 Task: Set priority levels for tasks related to integrating version control into analysis workflows.
Action: Mouse moved to (57, 259)
Screenshot: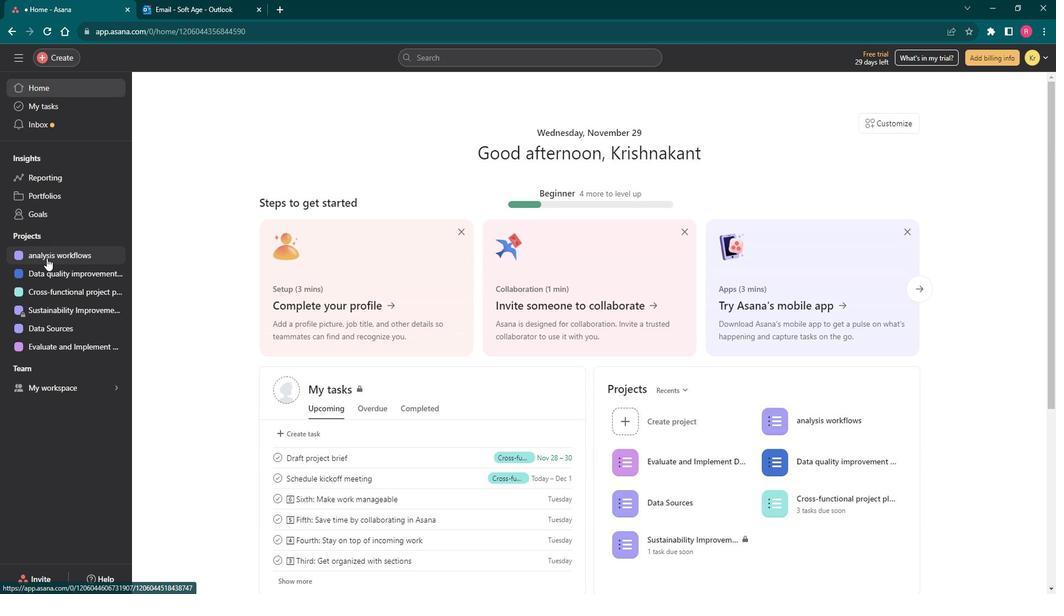 
Action: Mouse pressed left at (57, 259)
Screenshot: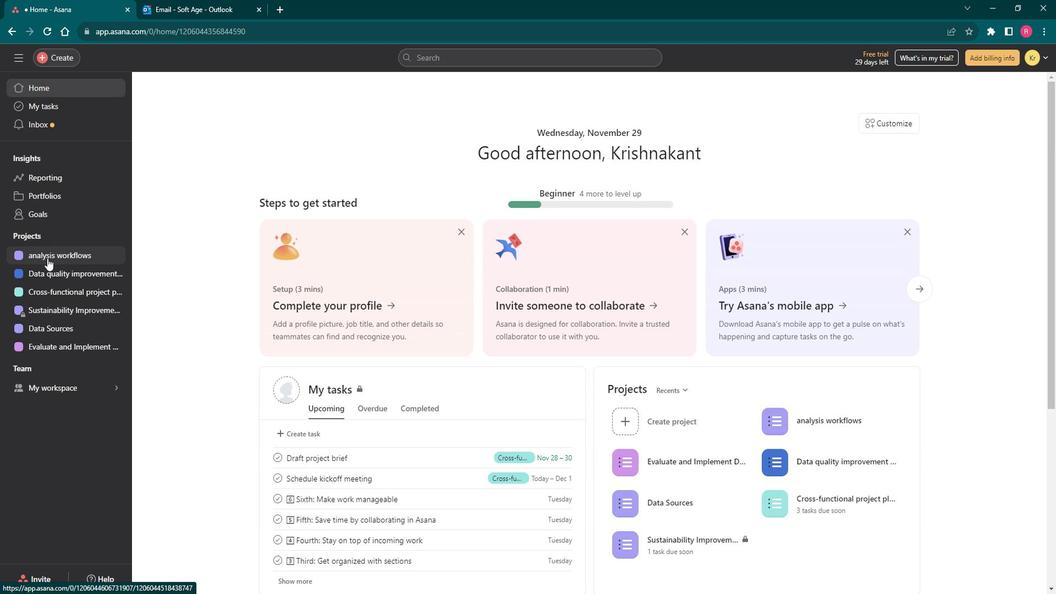 
Action: Mouse moved to (906, 174)
Screenshot: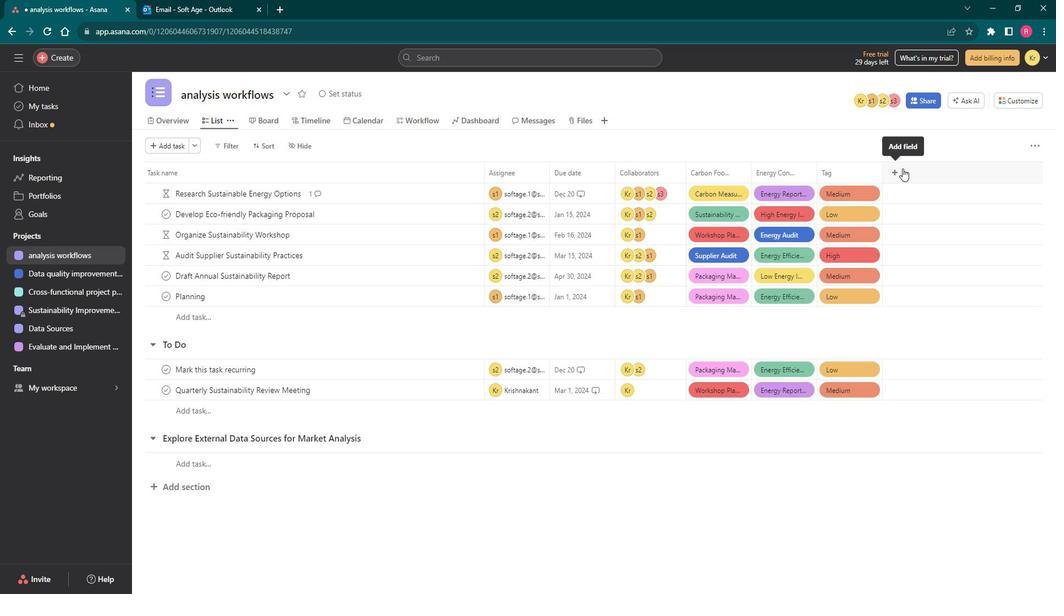 
Action: Mouse pressed left at (906, 174)
Screenshot: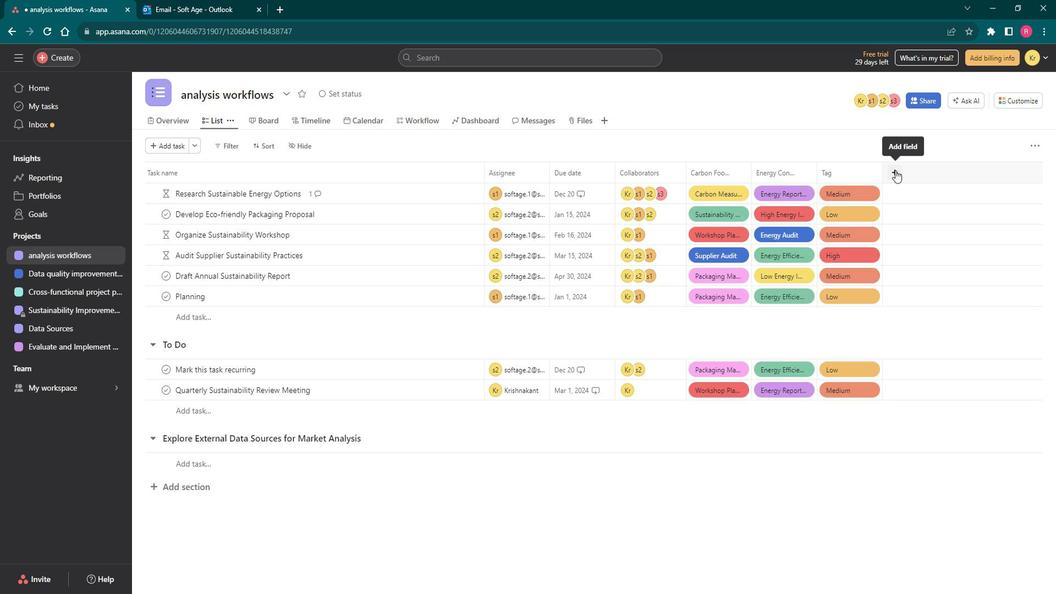 
Action: Mouse moved to (919, 209)
Screenshot: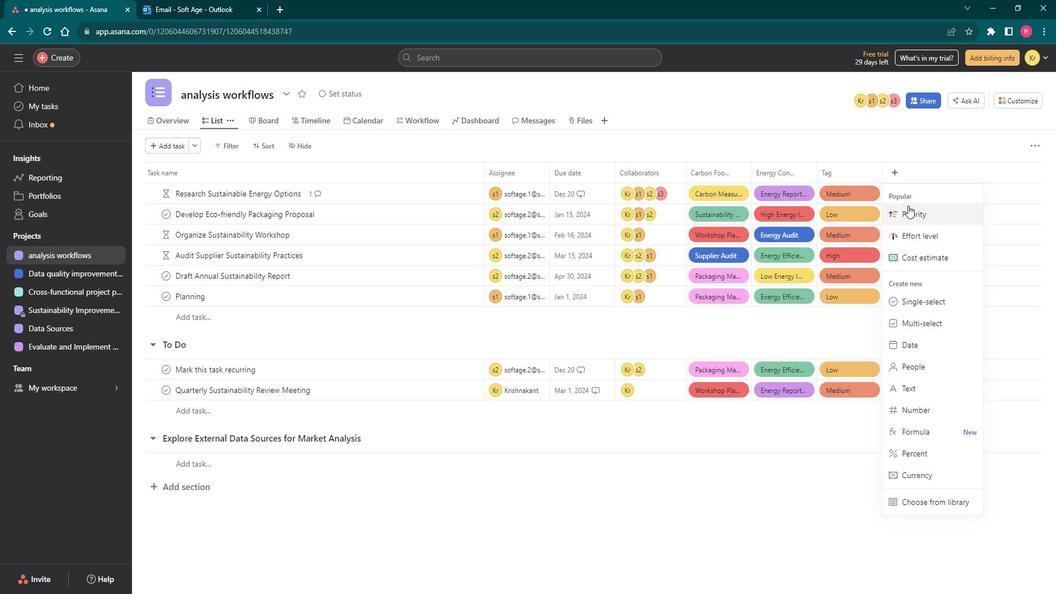 
Action: Mouse pressed left at (919, 209)
Screenshot: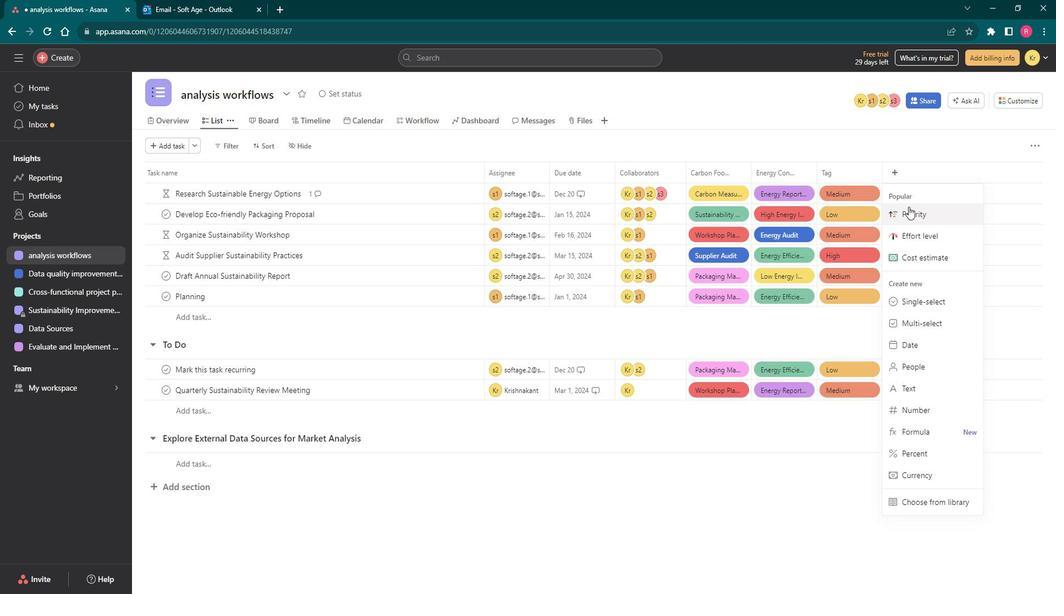 
Action: Mouse moved to (617, 225)
Screenshot: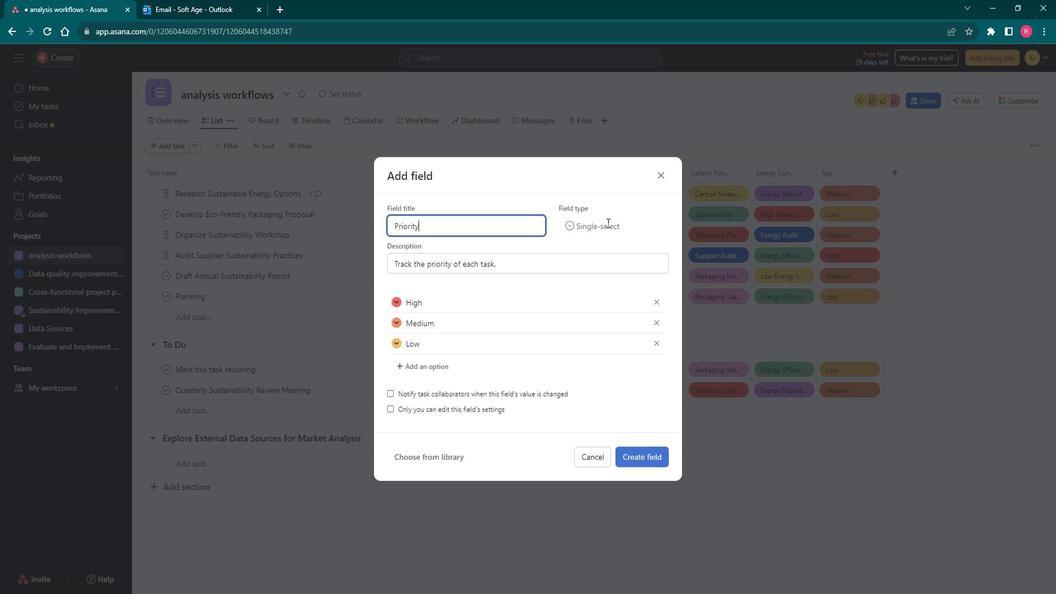 
Action: Mouse pressed left at (617, 225)
Screenshot: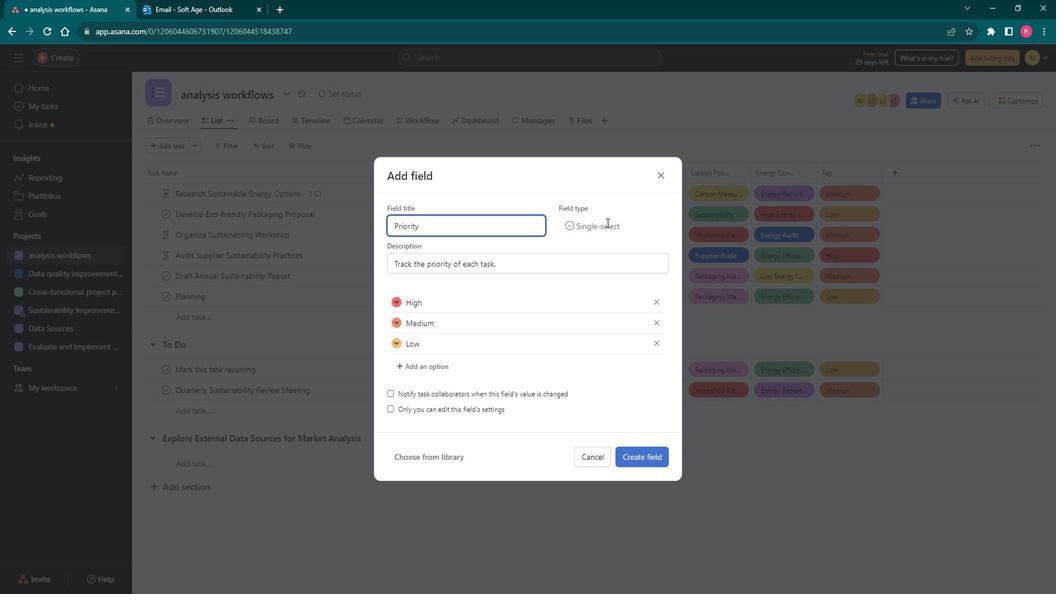 
Action: Mouse moved to (526, 254)
Screenshot: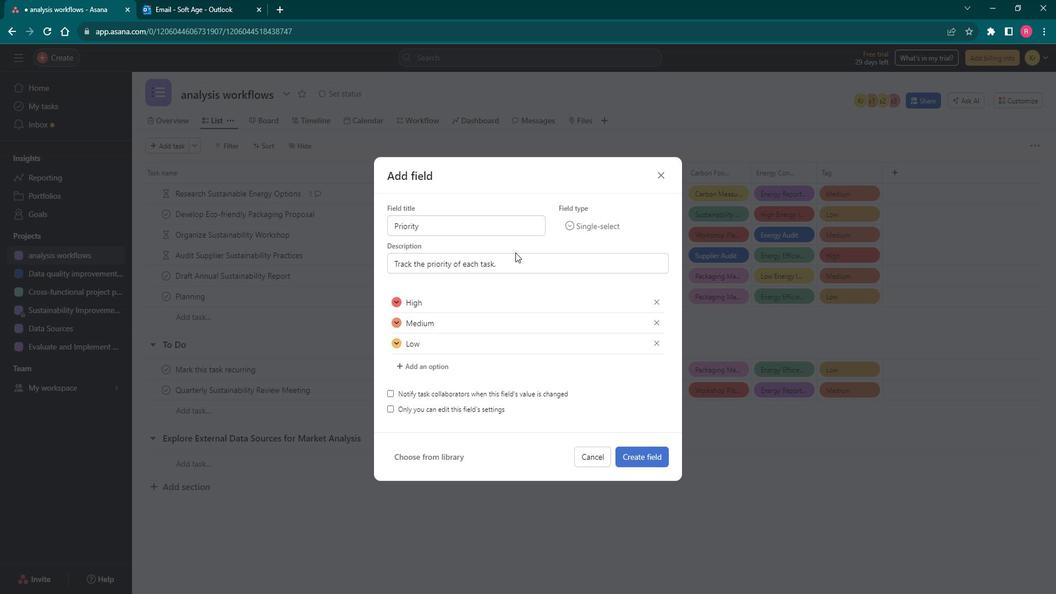 
Action: Mouse pressed left at (526, 254)
Screenshot: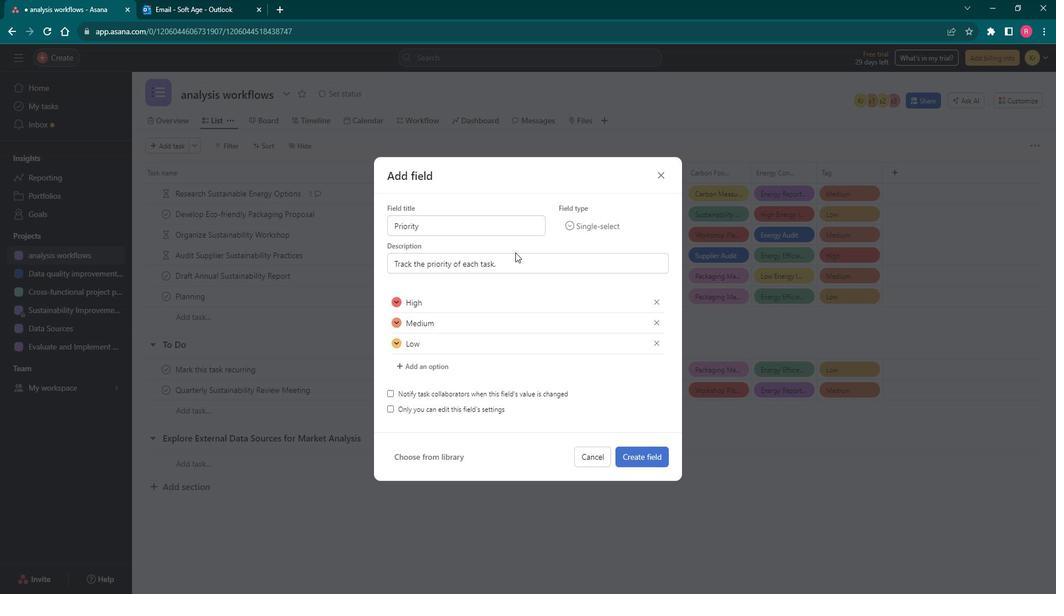 
Action: Mouse moved to (422, 304)
Screenshot: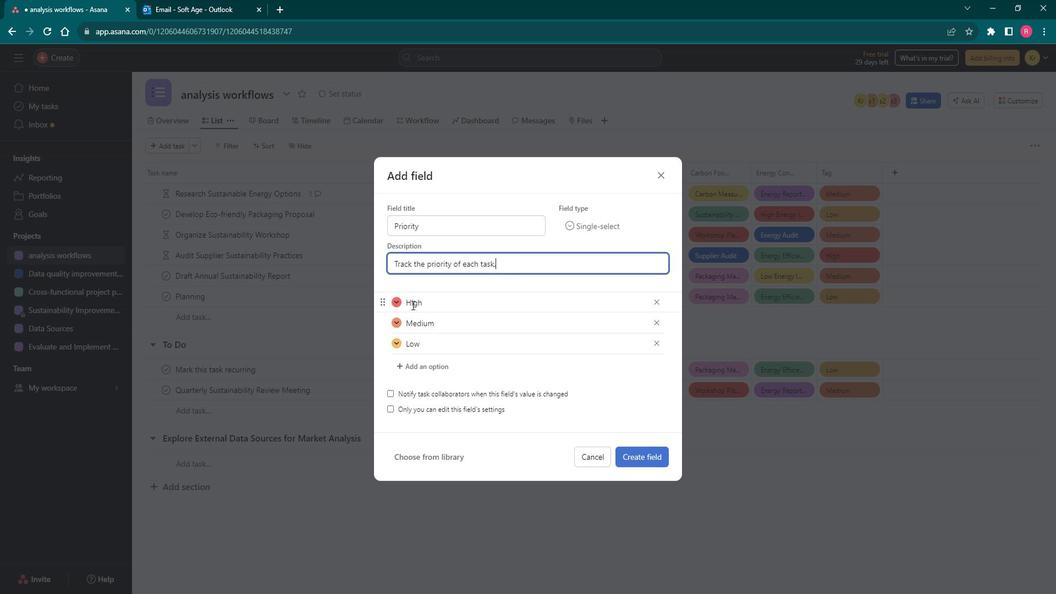 
Action: Mouse scrolled (422, 303) with delta (0, 0)
Screenshot: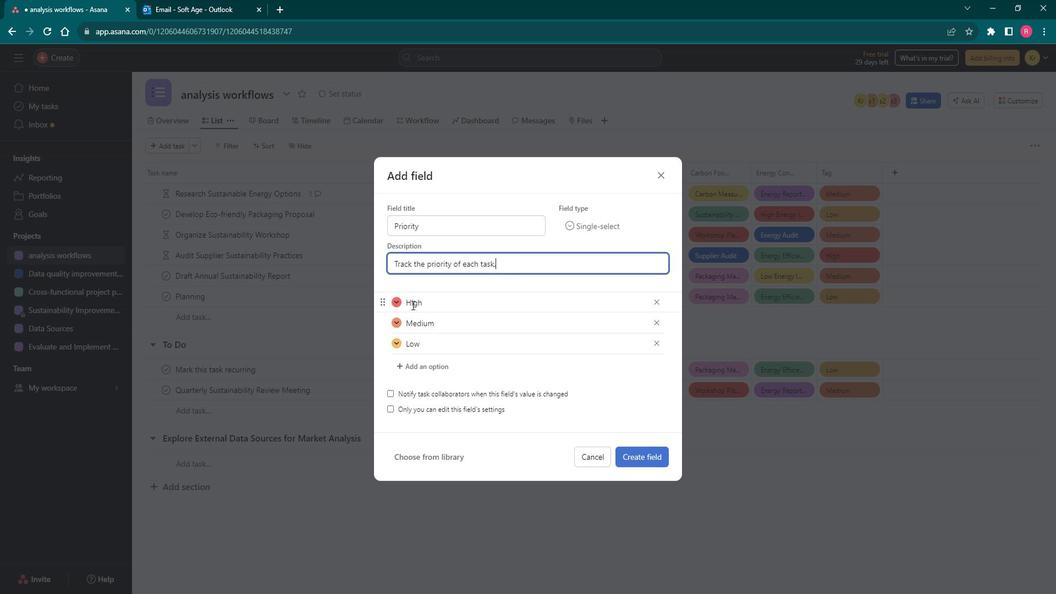 
Action: Mouse scrolled (422, 303) with delta (0, 0)
Screenshot: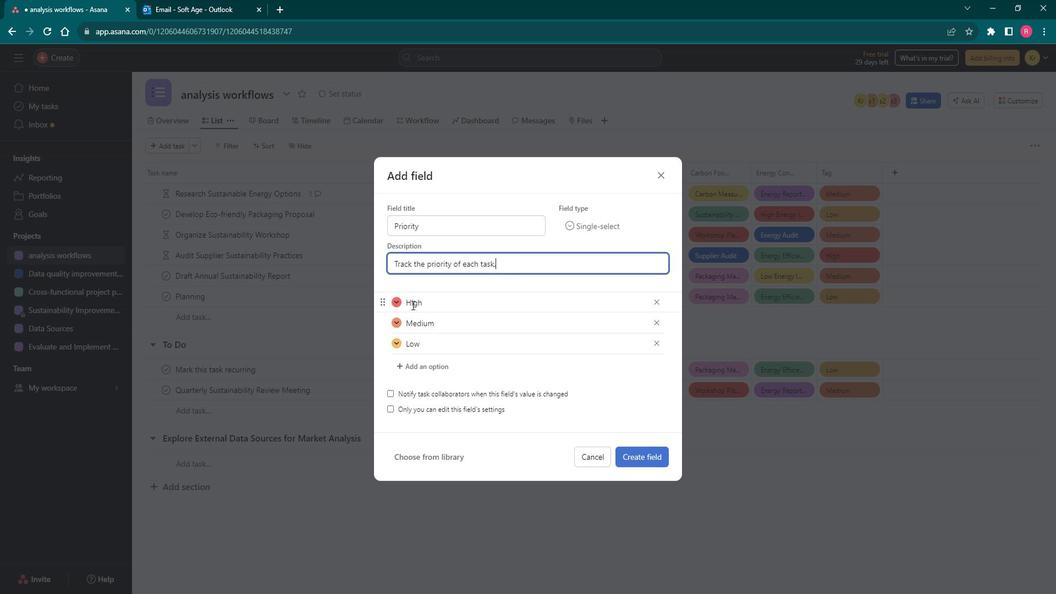 
Action: Mouse moved to (463, 451)
Screenshot: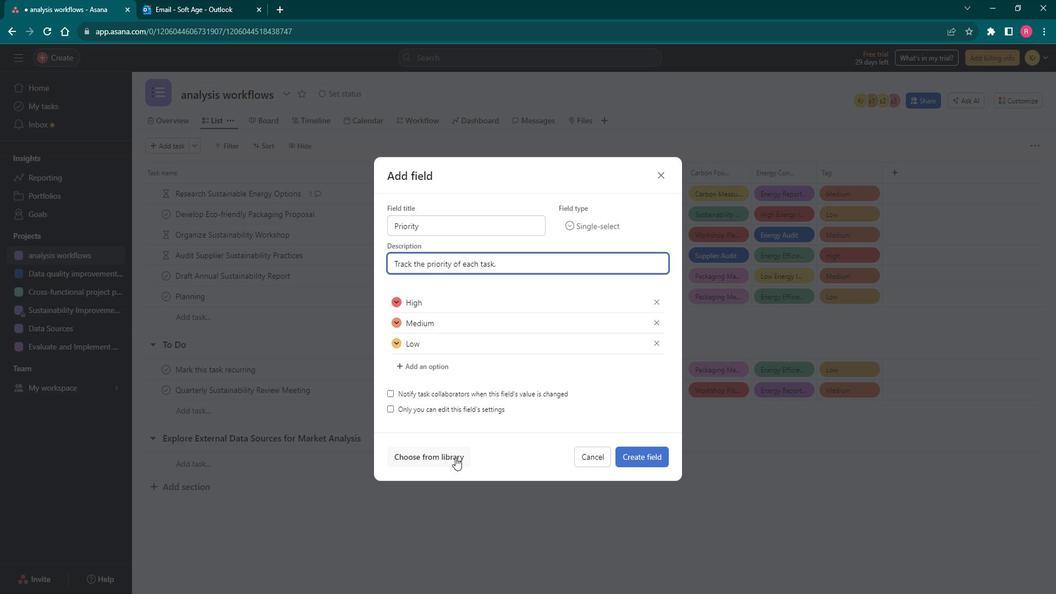 
Action: Mouse pressed left at (463, 451)
Screenshot: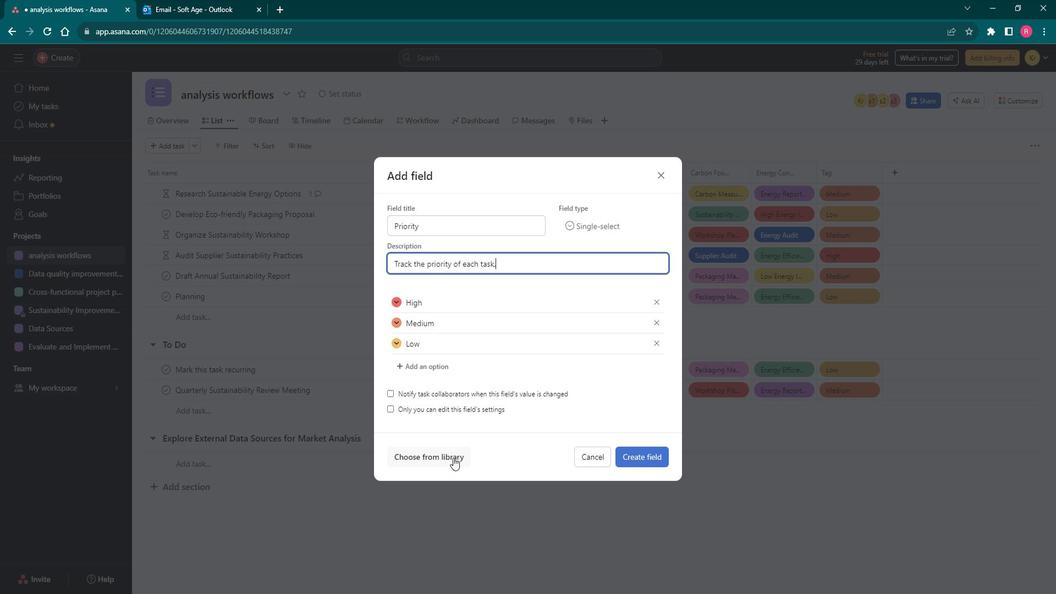 
Action: Mouse moved to (392, 282)
Screenshot: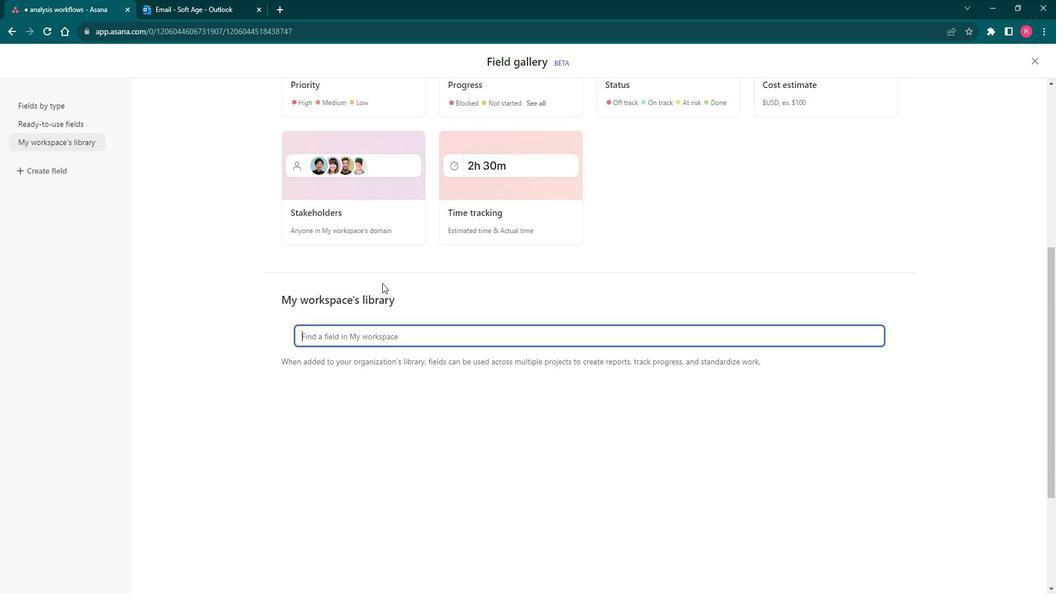 
Action: Mouse scrolled (392, 283) with delta (0, 0)
Screenshot: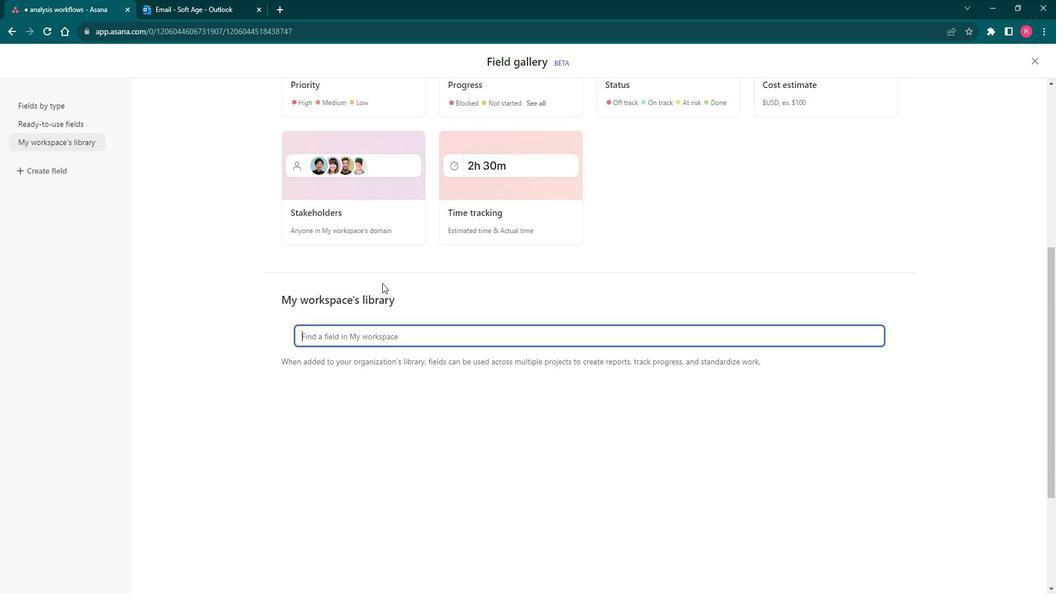
Action: Mouse scrolled (392, 283) with delta (0, 0)
Screenshot: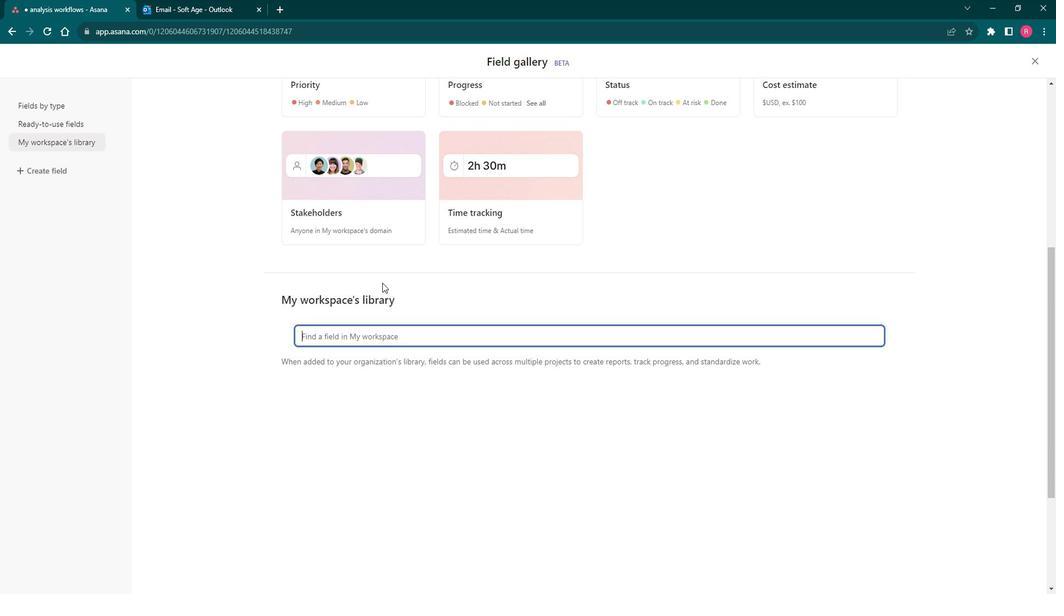 
Action: Mouse moved to (385, 253)
Screenshot: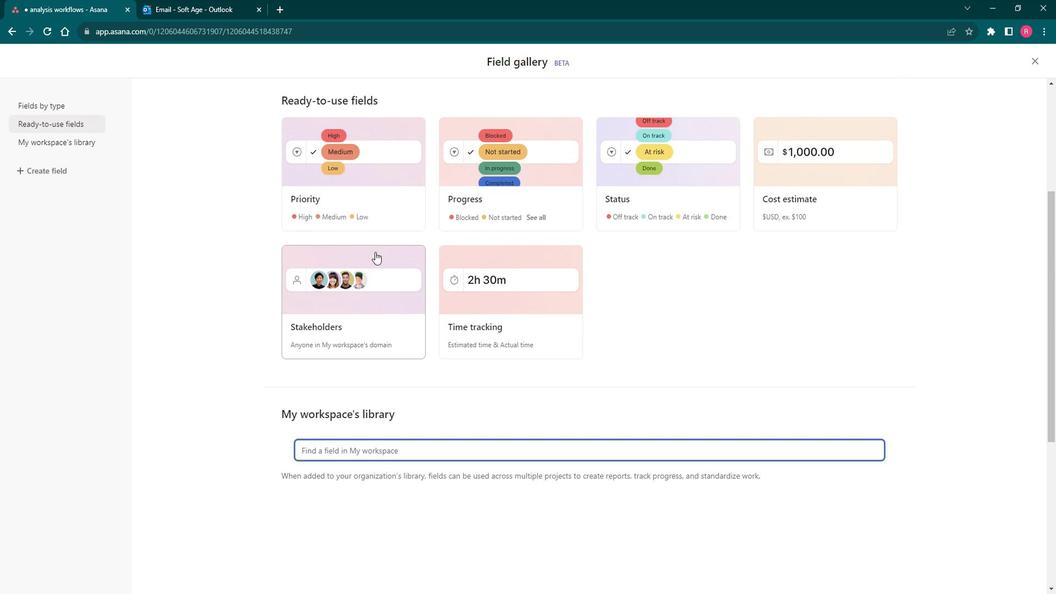 
Action: Mouse scrolled (385, 253) with delta (0, 0)
Screenshot: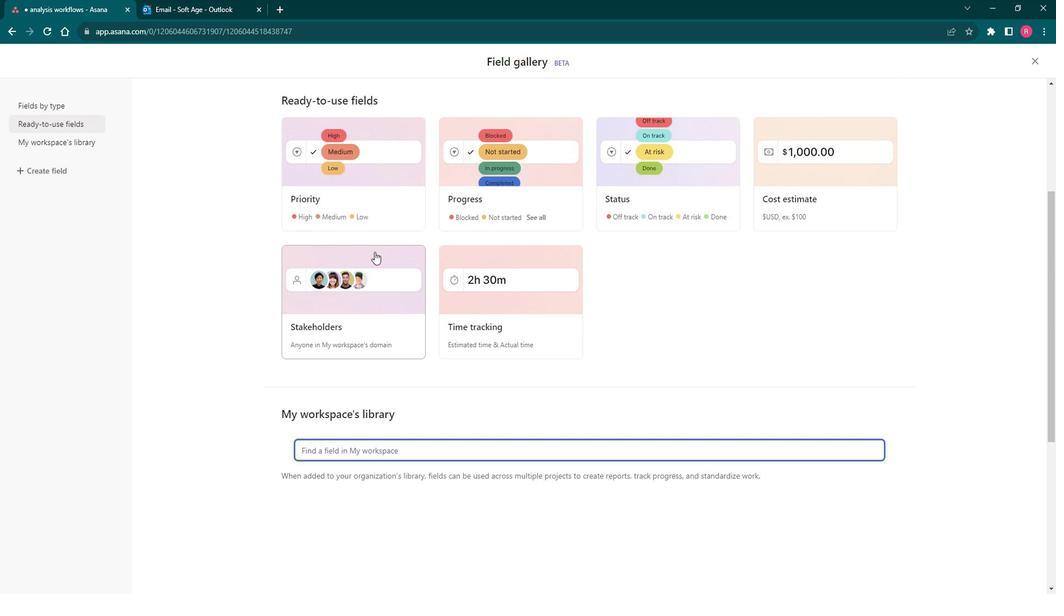 
Action: Mouse scrolled (385, 253) with delta (0, 0)
Screenshot: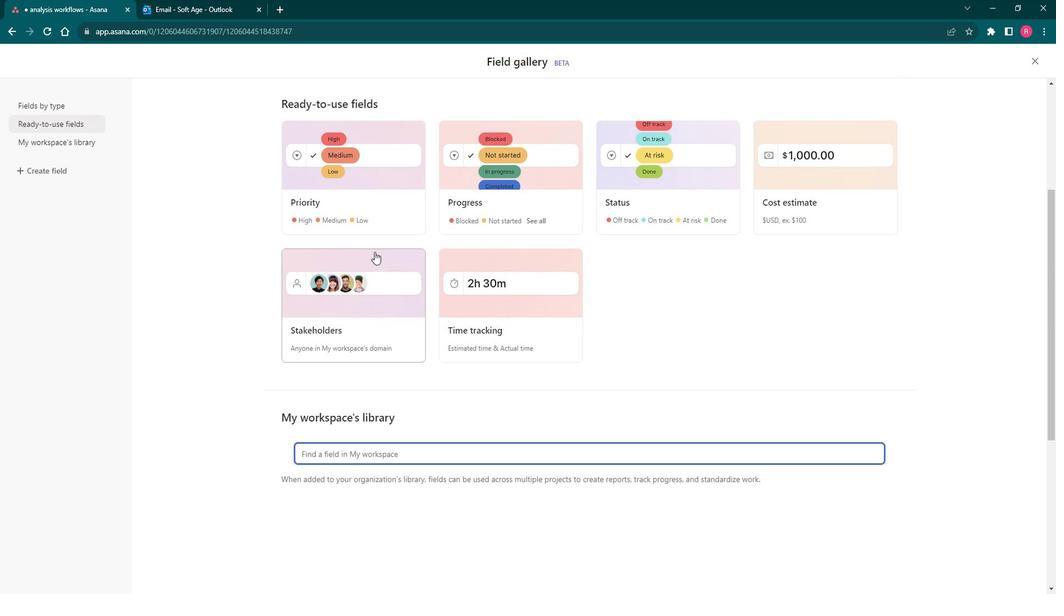 
Action: Mouse moved to (385, 270)
Screenshot: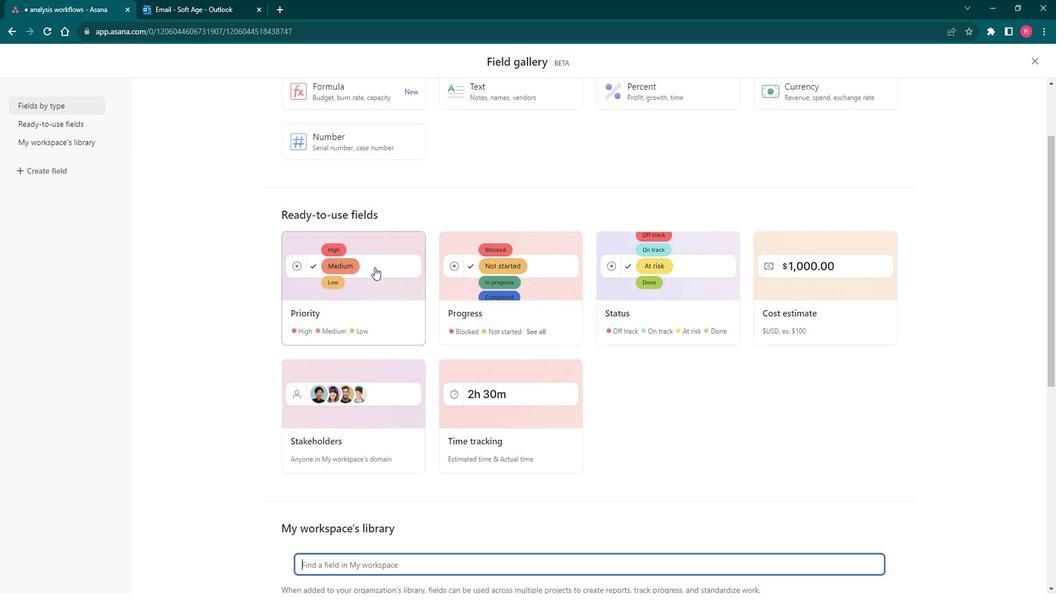 
Action: Mouse pressed left at (385, 270)
Screenshot: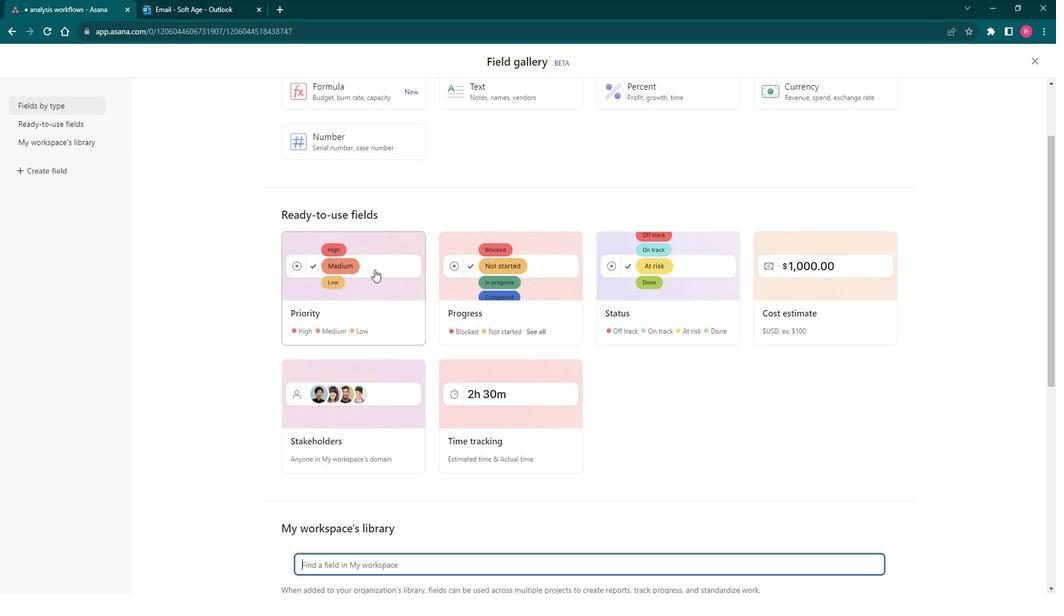 
Action: Mouse moved to (649, 469)
Screenshot: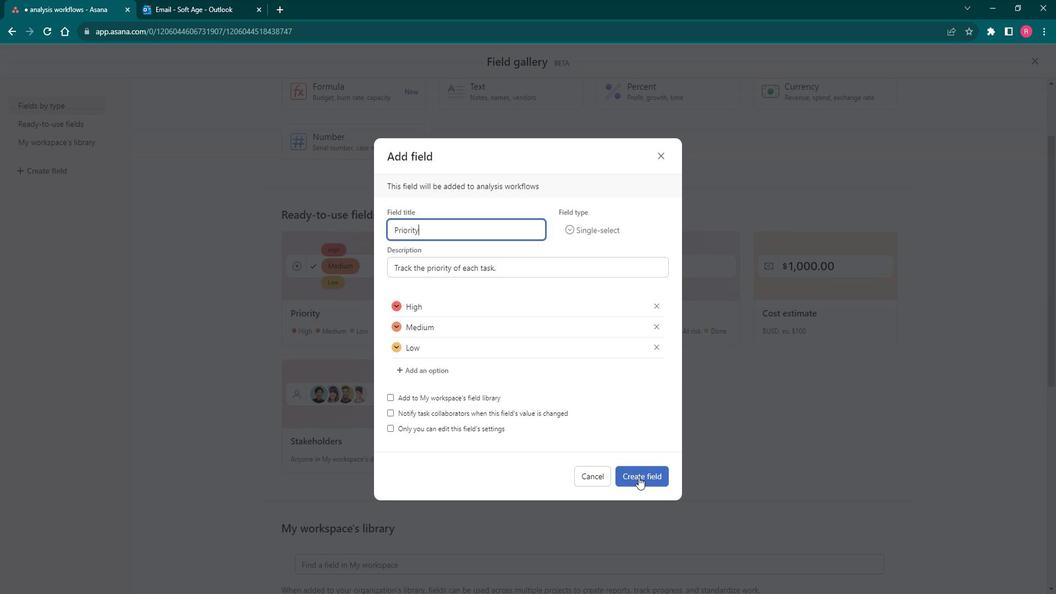 
Action: Mouse pressed left at (649, 469)
Screenshot: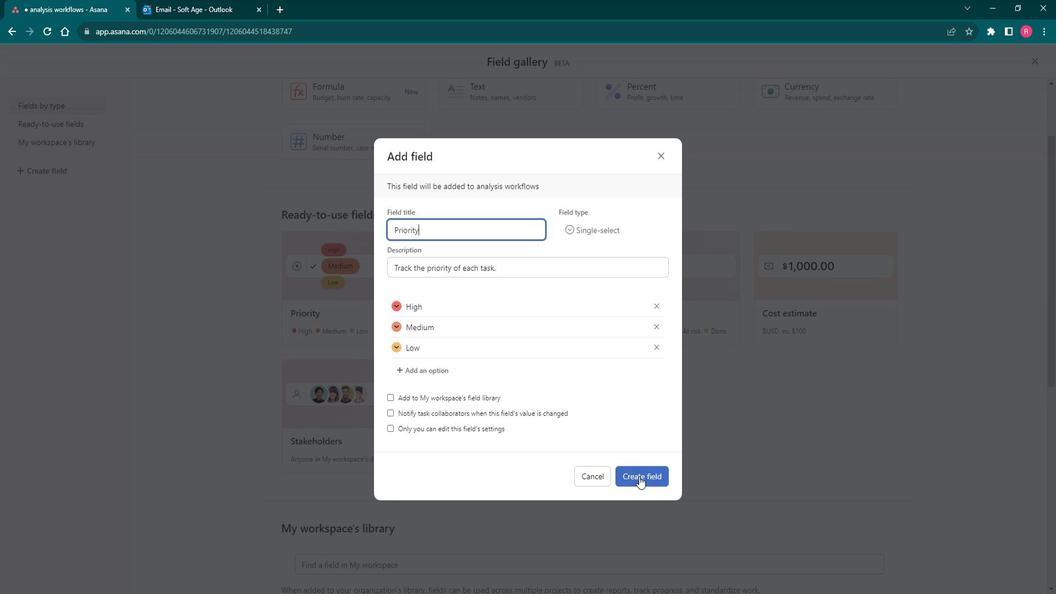 
Action: Mouse moved to (921, 189)
Screenshot: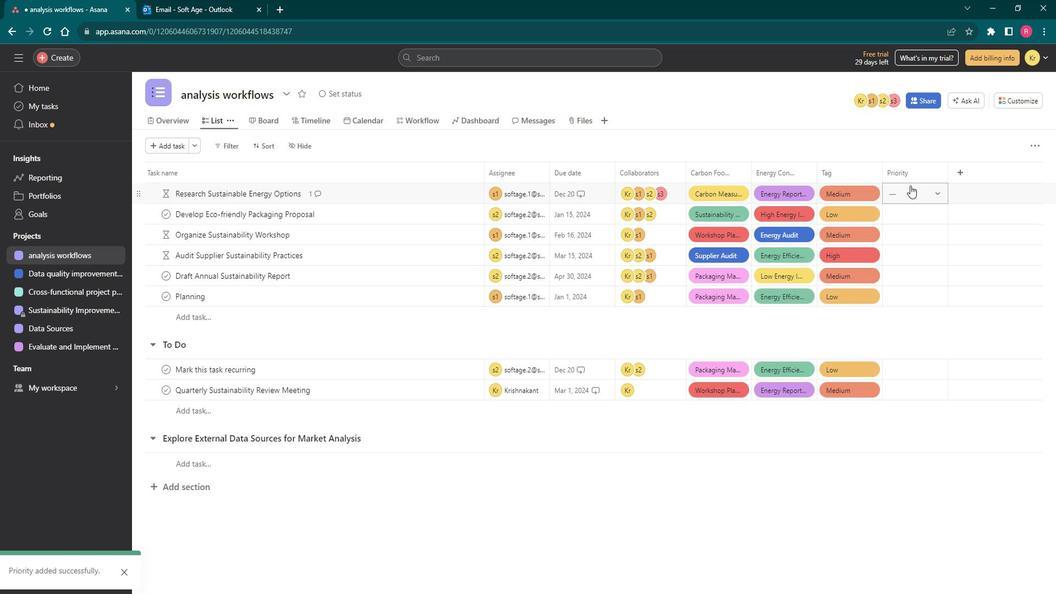 
Action: Mouse pressed left at (921, 189)
Screenshot: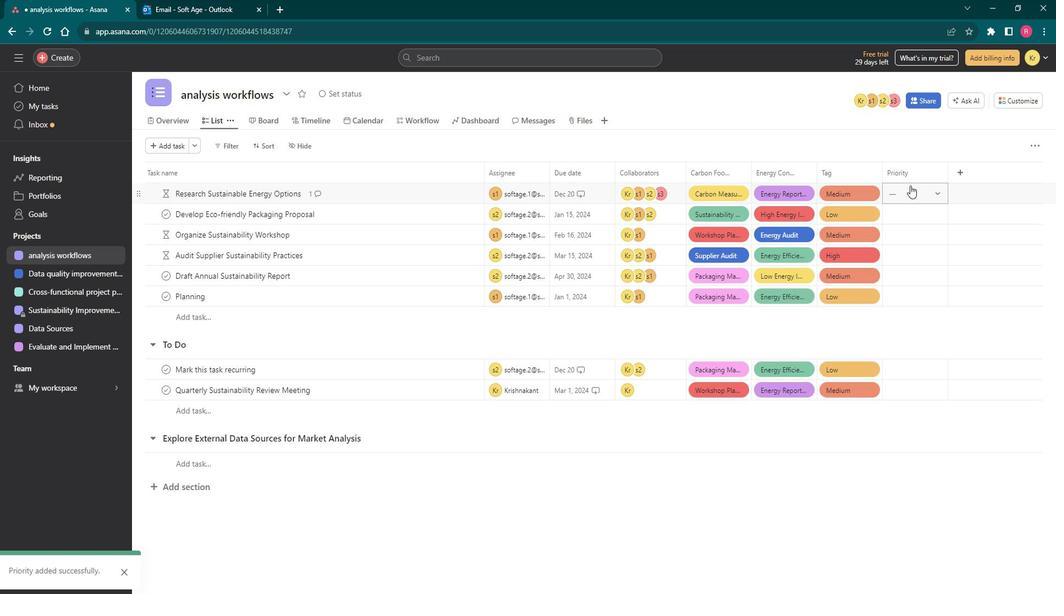 
Action: Mouse moved to (921, 230)
Screenshot: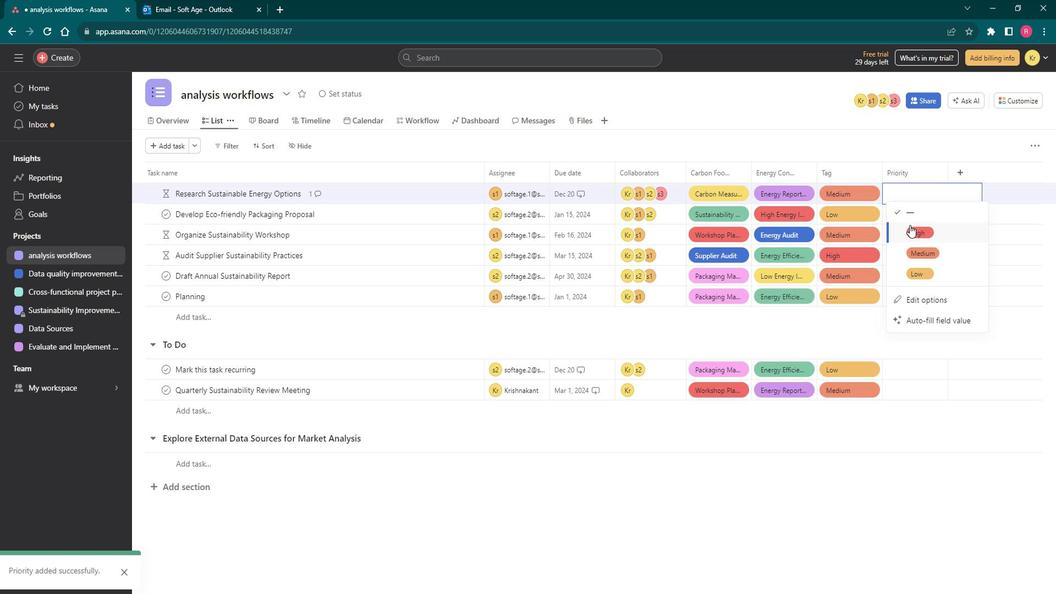 
Action: Mouse pressed left at (921, 230)
Screenshot: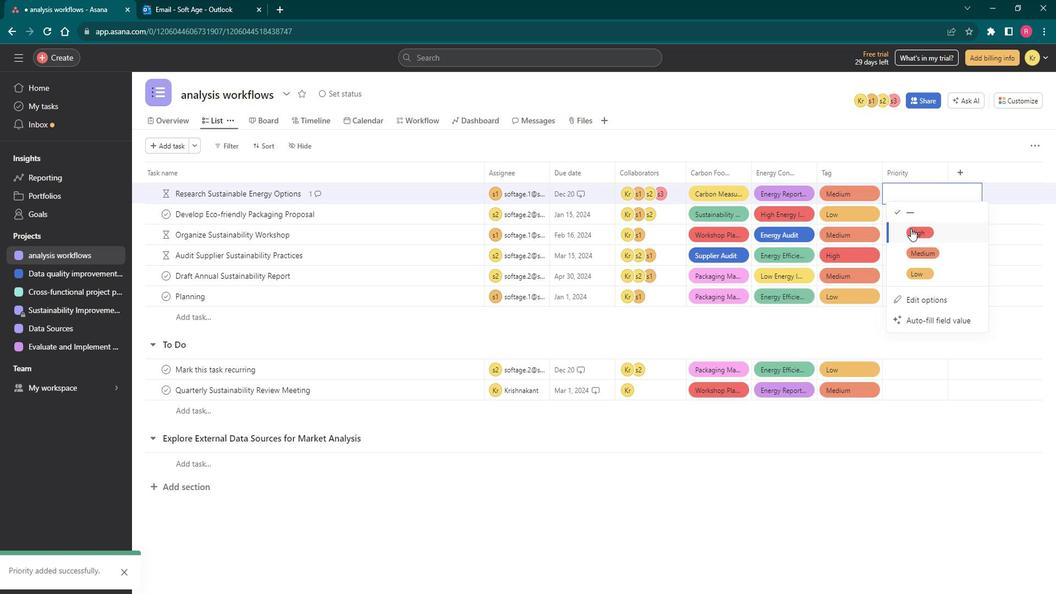 
Action: Mouse moved to (932, 196)
Screenshot: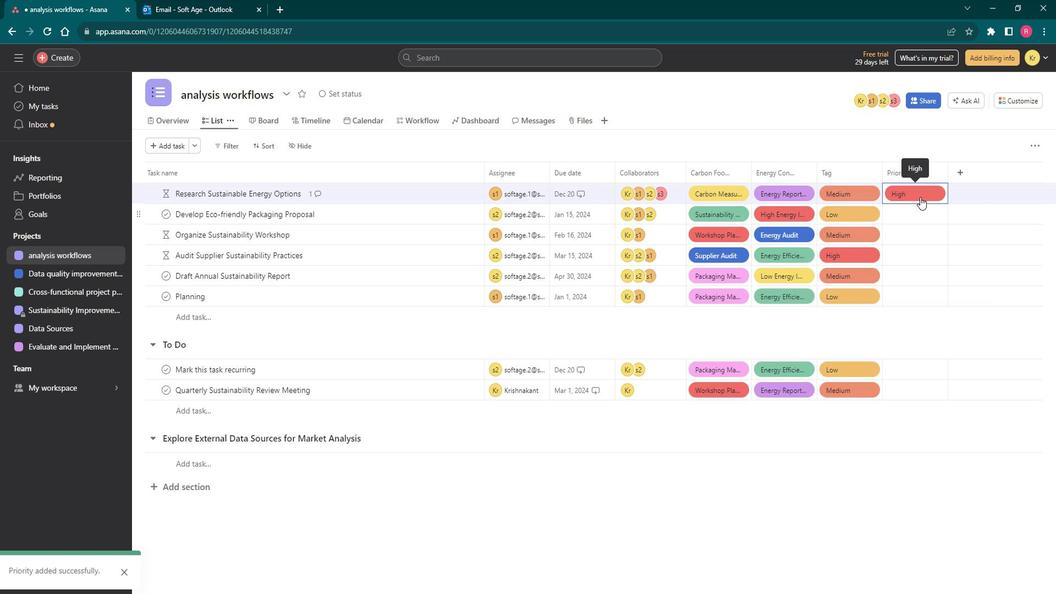 
Action: Mouse pressed left at (932, 196)
Screenshot: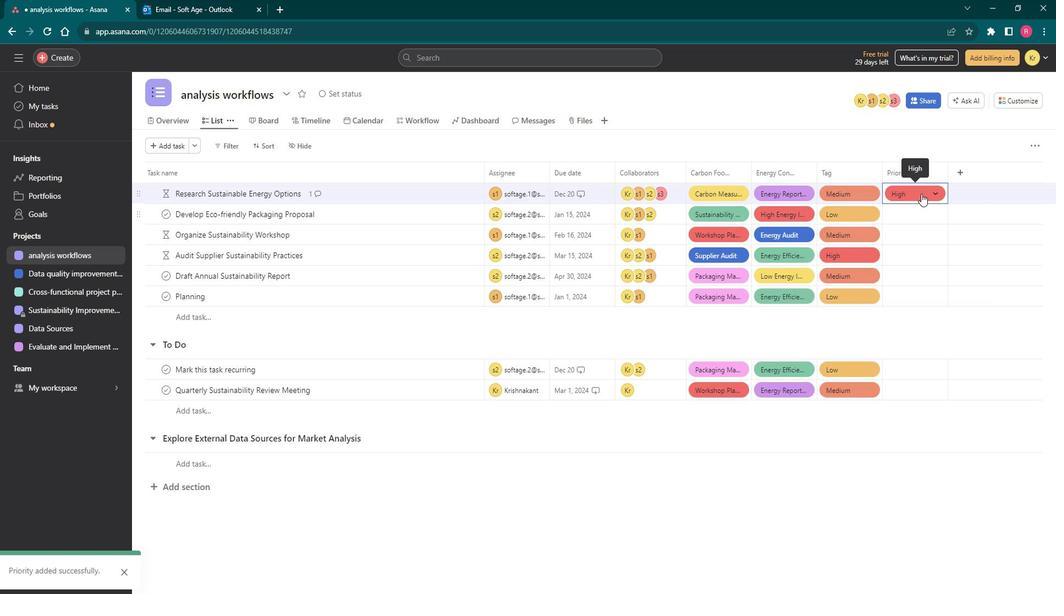 
Action: Mouse moved to (935, 245)
Screenshot: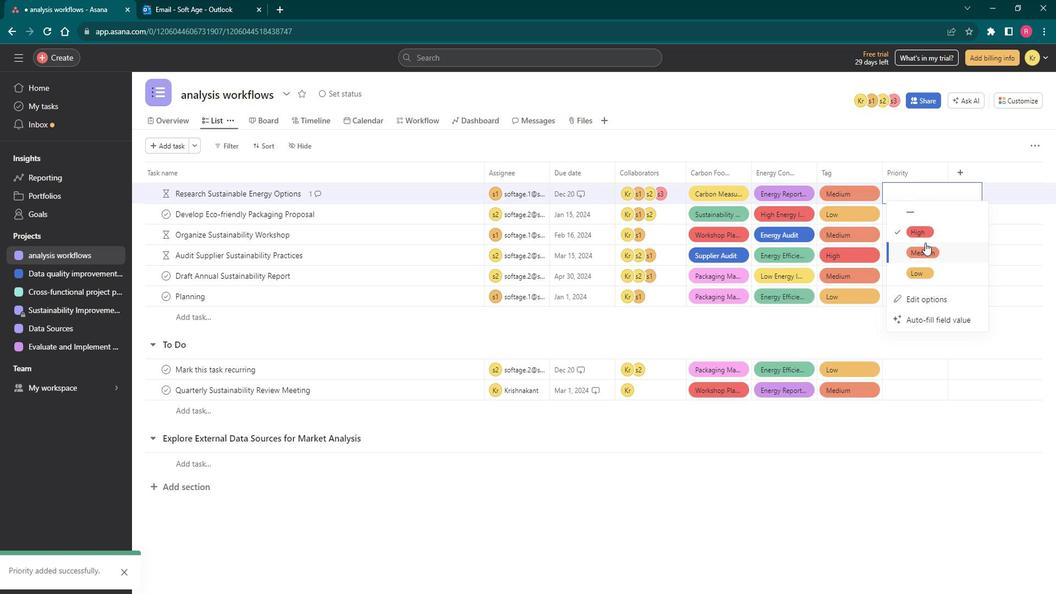 
Action: Mouse pressed left at (935, 245)
Screenshot: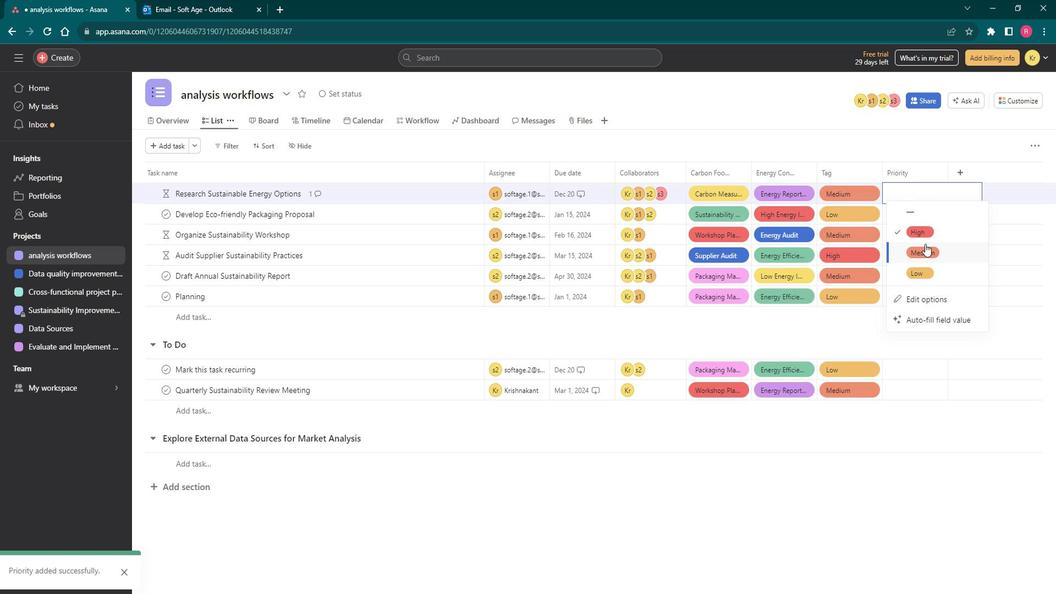 
Action: Mouse moved to (932, 219)
Screenshot: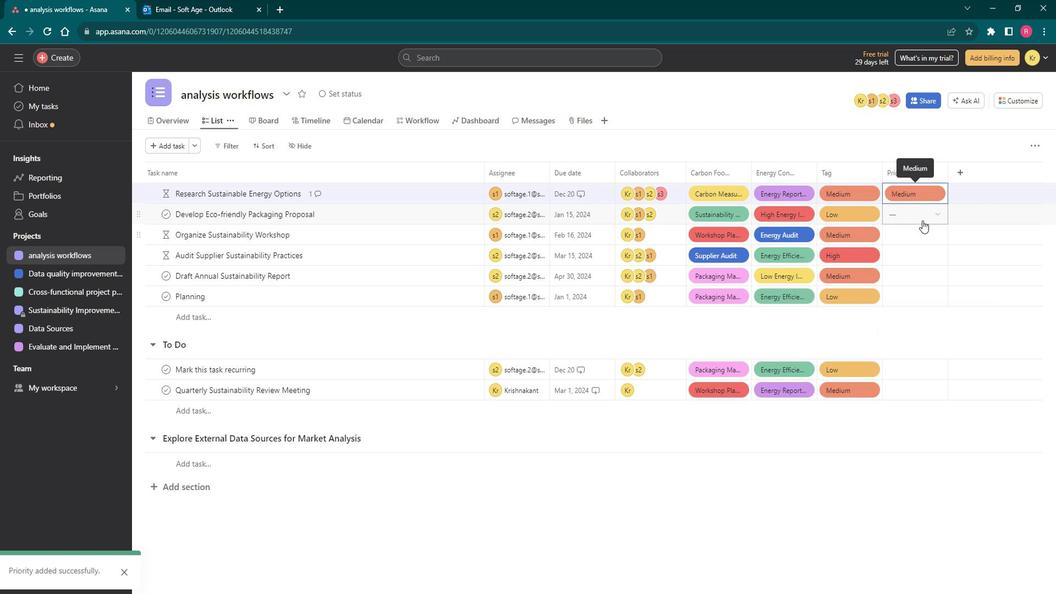 
Action: Mouse pressed left at (932, 219)
Screenshot: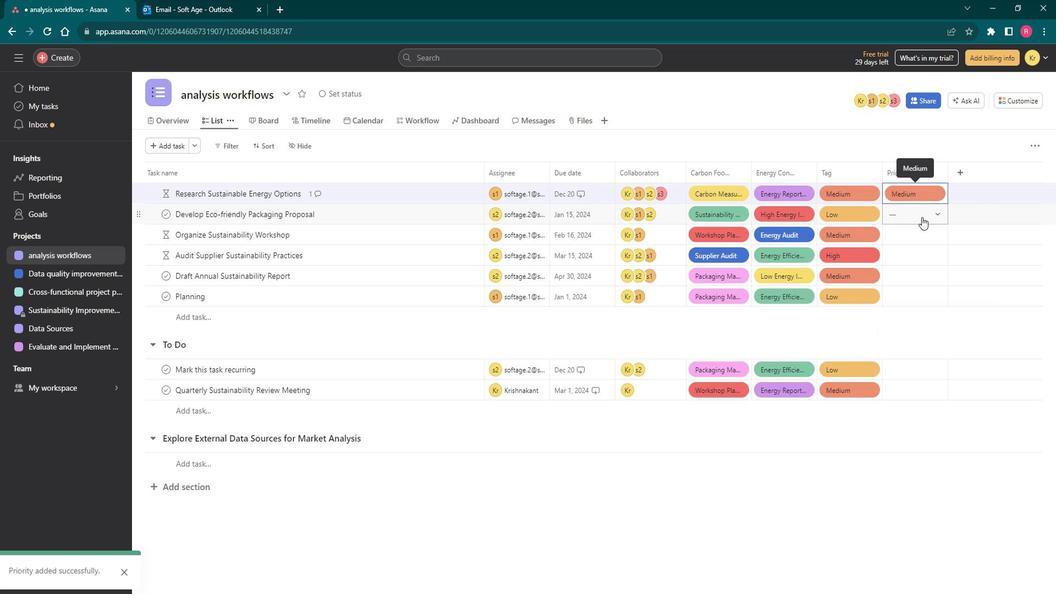 
Action: Mouse moved to (929, 266)
Screenshot: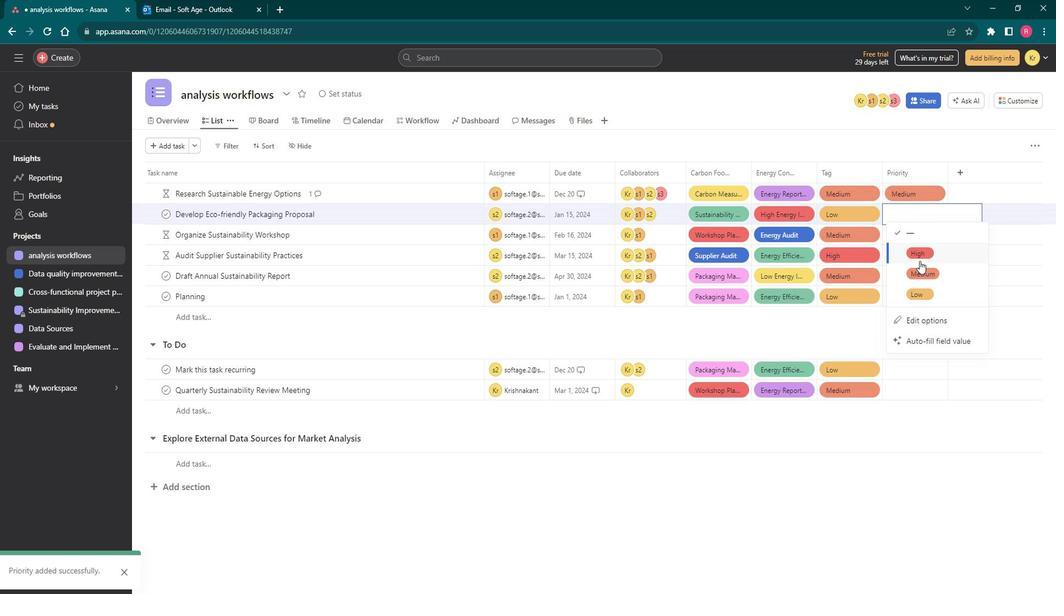 
Action: Mouse pressed left at (929, 266)
Screenshot: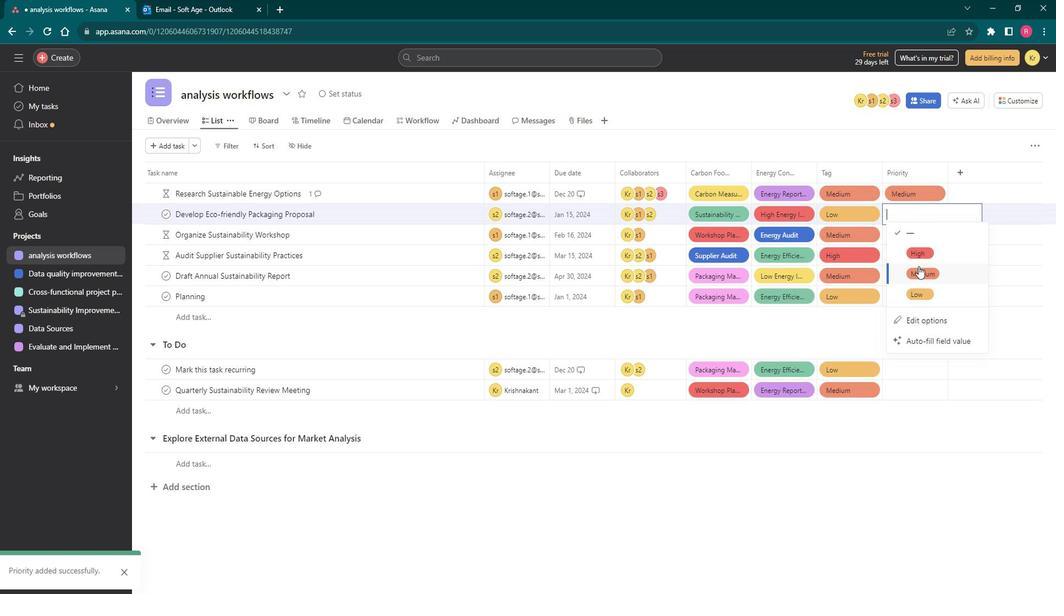 
Action: Mouse moved to (927, 237)
Screenshot: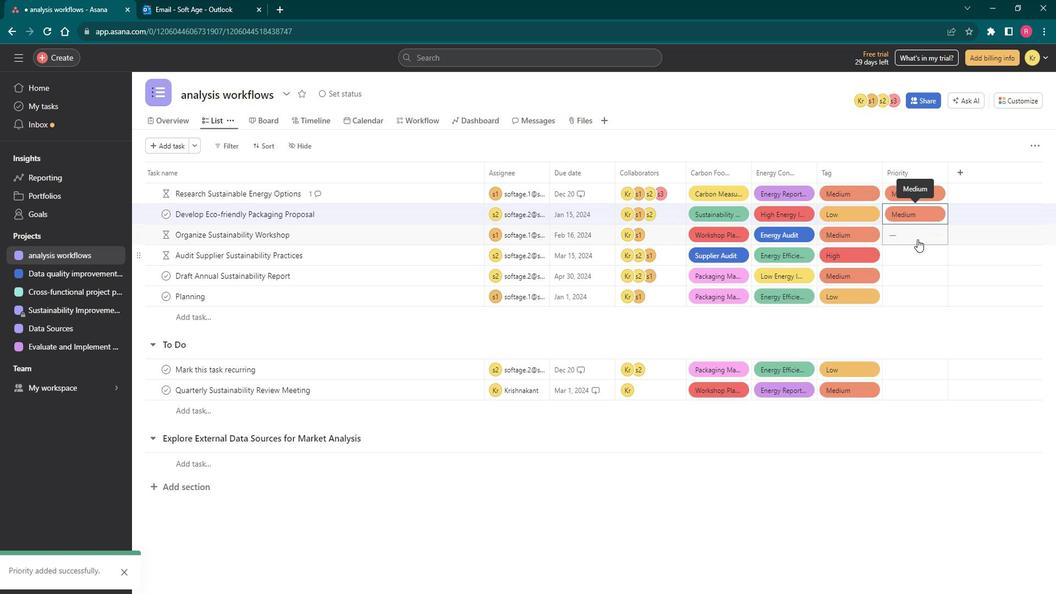
Action: Mouse pressed left at (927, 237)
Screenshot: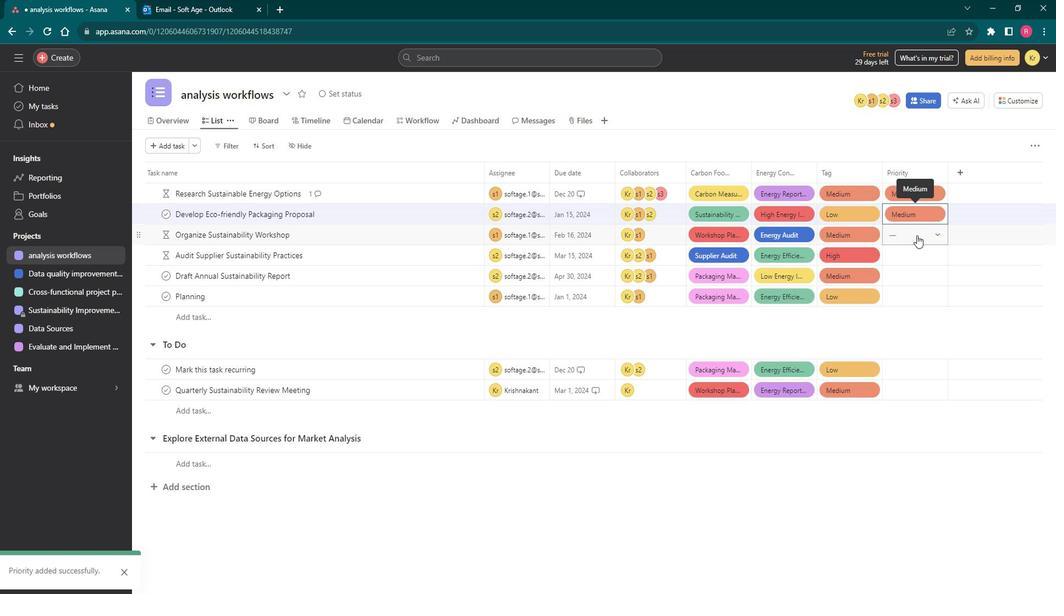 
Action: Mouse moved to (924, 270)
Screenshot: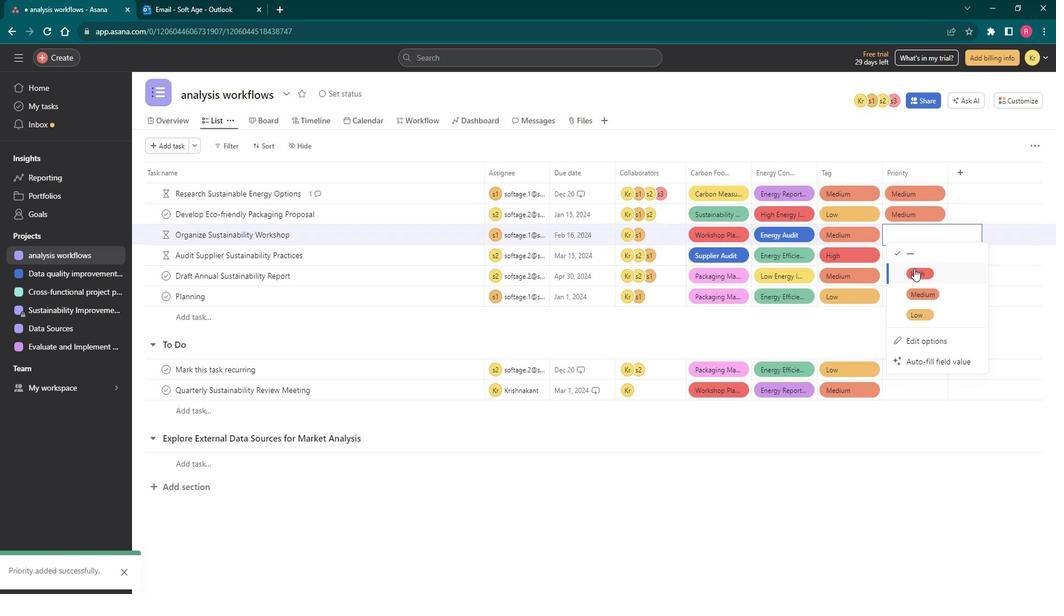 
Action: Mouse pressed left at (924, 270)
Screenshot: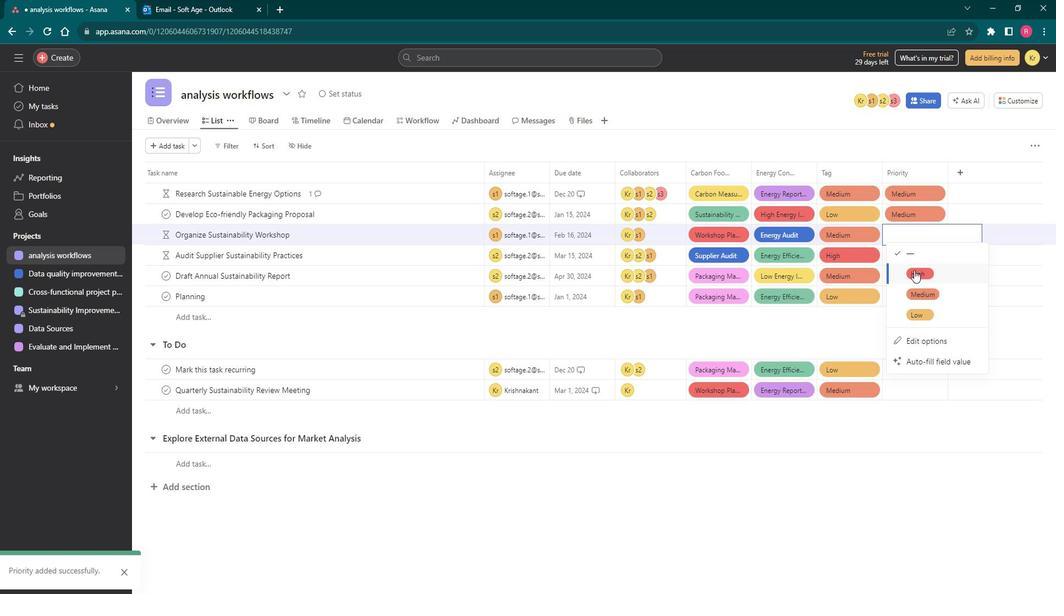 
Action: Mouse moved to (928, 261)
Screenshot: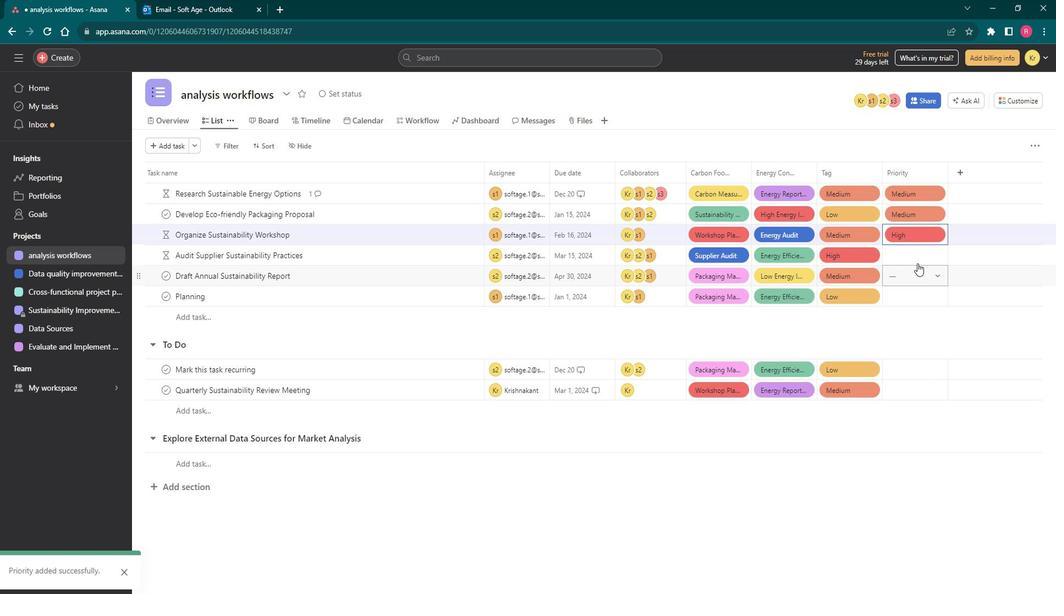 
Action: Mouse pressed left at (928, 261)
Screenshot: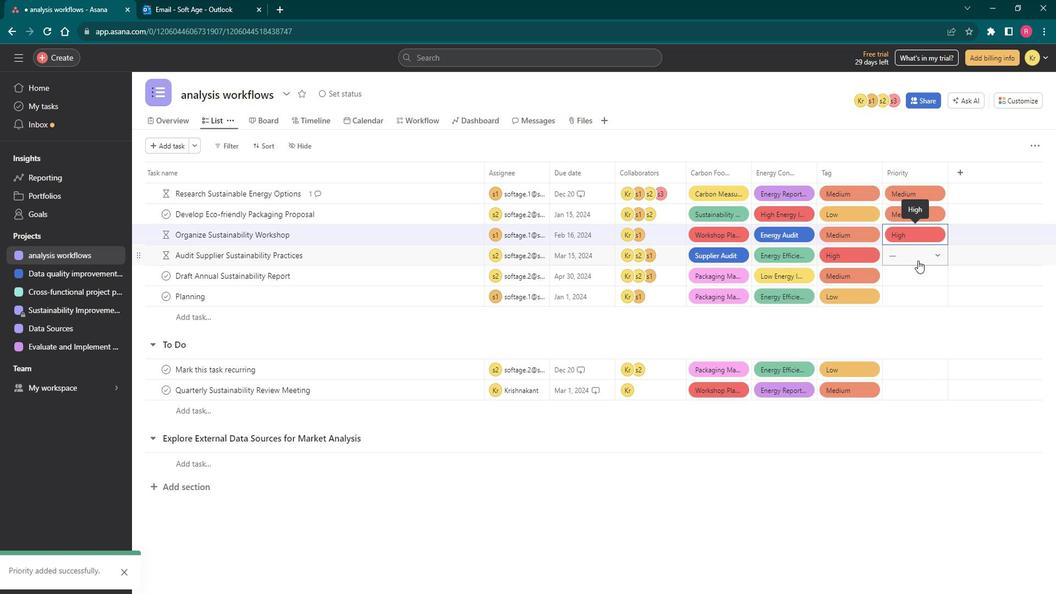 
Action: Mouse moved to (925, 285)
Screenshot: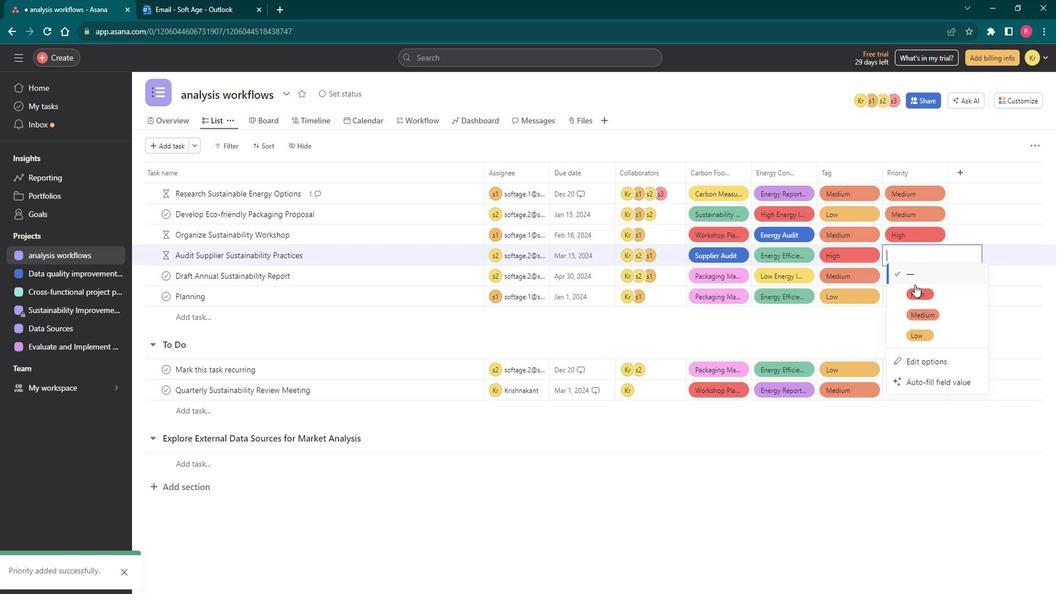 
Action: Mouse pressed left at (925, 285)
Screenshot: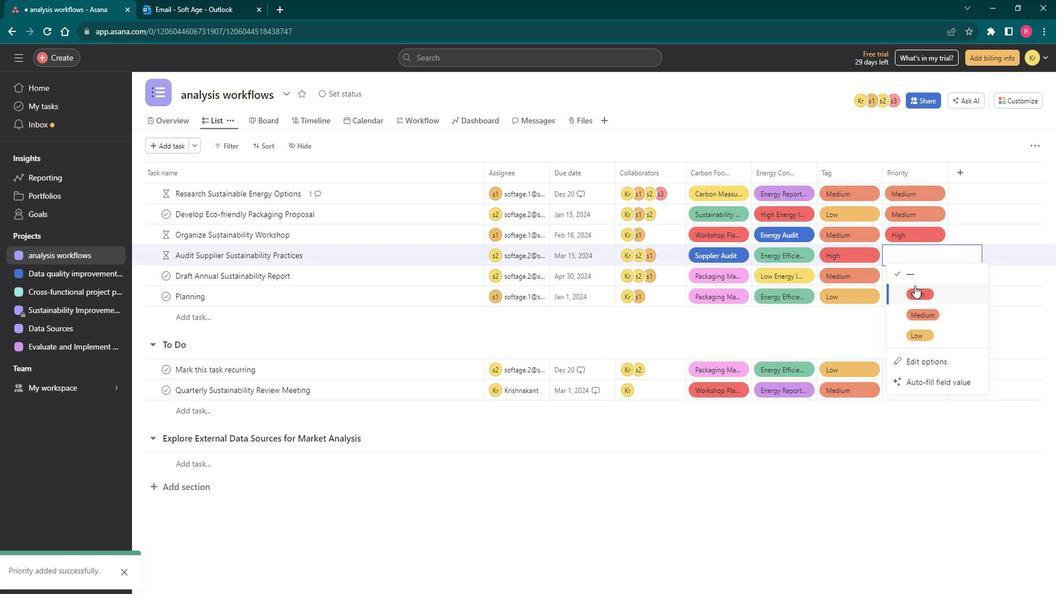 
Action: Mouse moved to (922, 270)
Screenshot: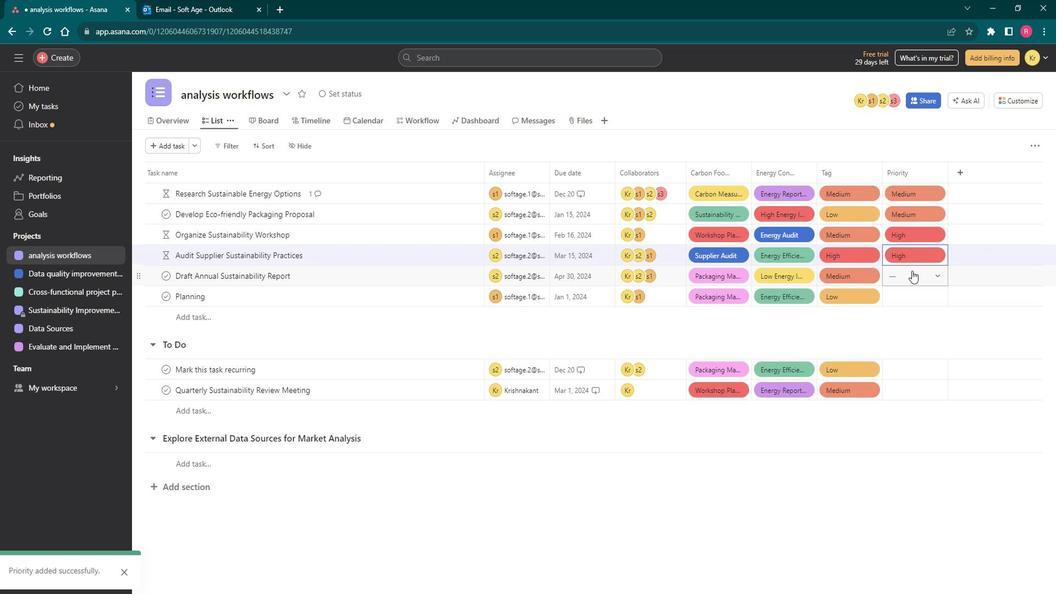 
Action: Mouse pressed left at (922, 270)
Screenshot: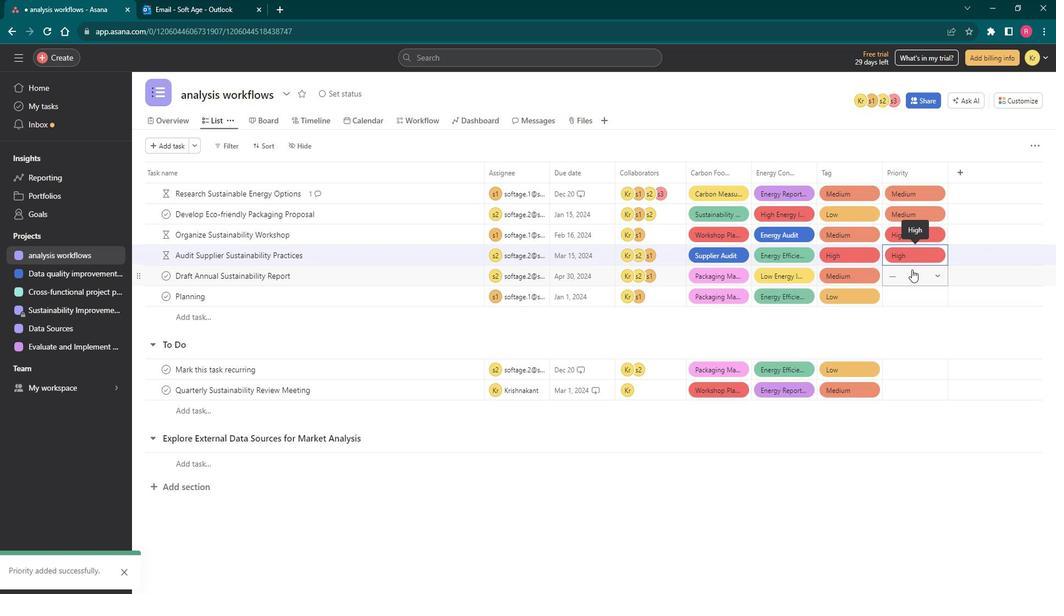 
Action: Mouse moved to (922, 325)
Screenshot: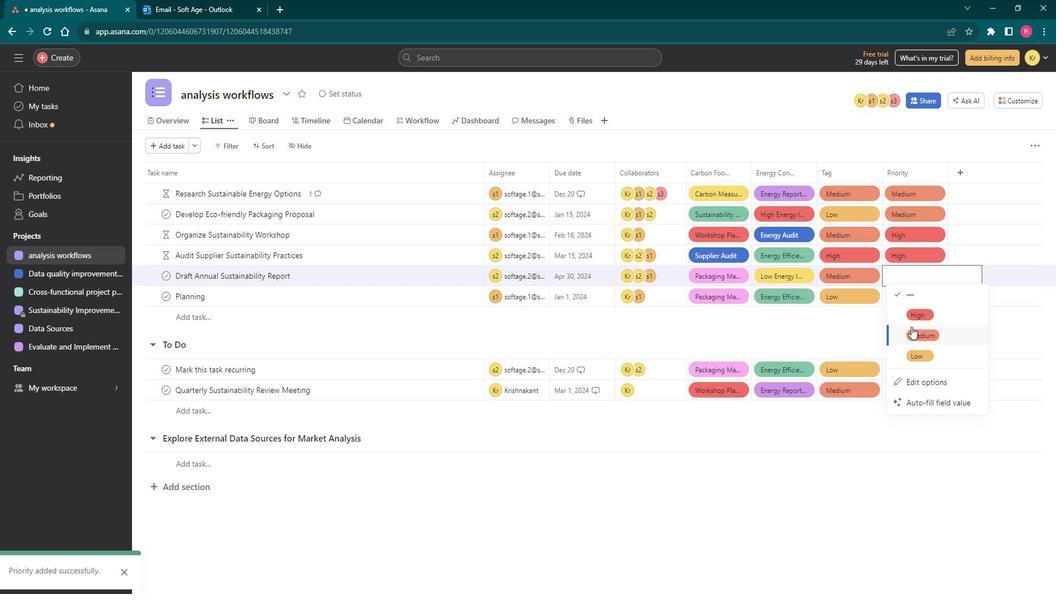
Action: Mouse pressed left at (922, 325)
Screenshot: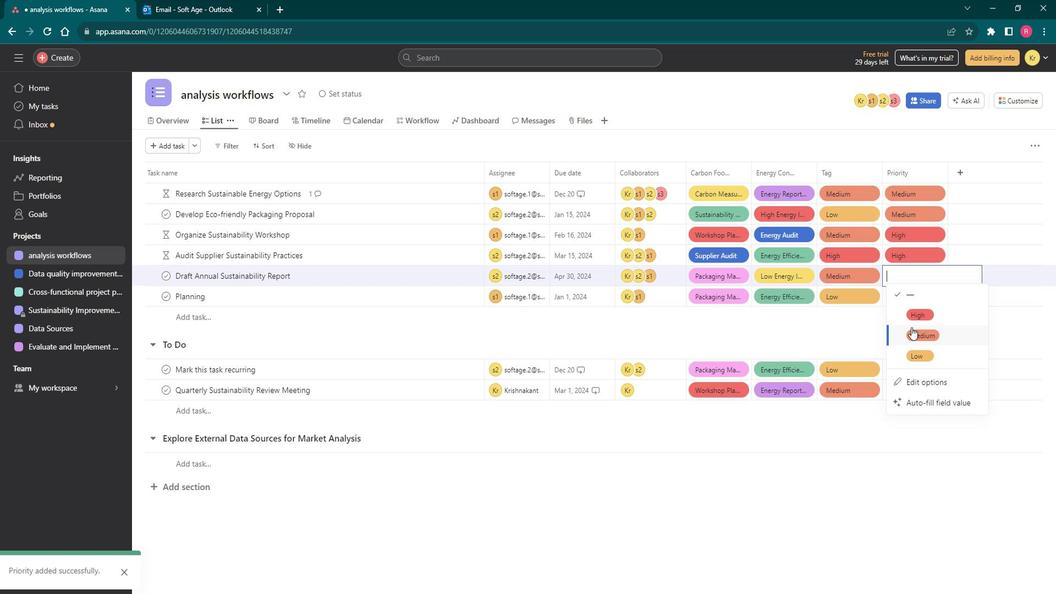 
Action: Mouse moved to (932, 298)
Screenshot: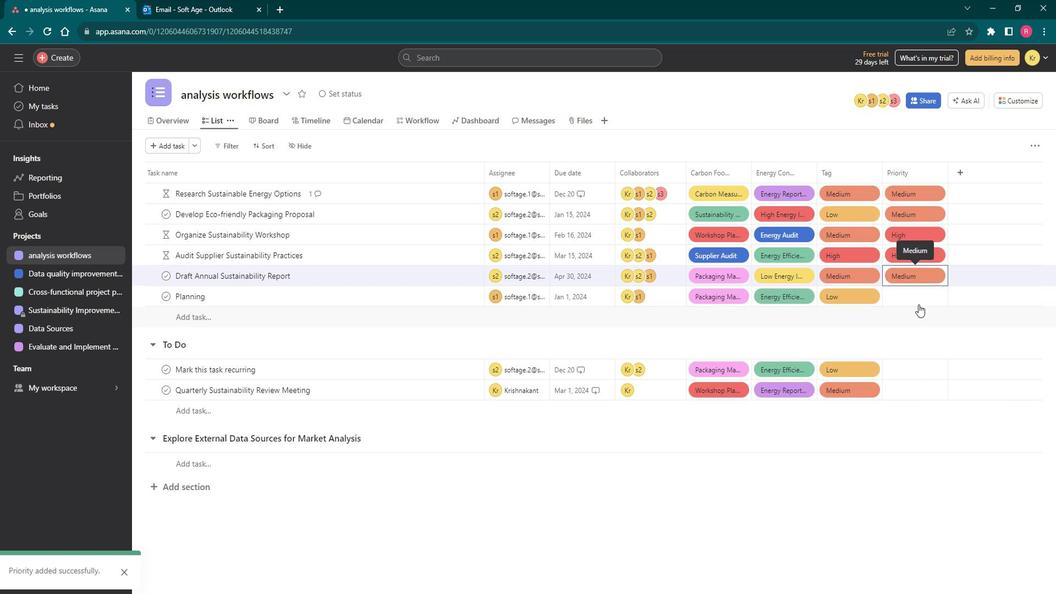 
Action: Mouse pressed left at (932, 298)
Screenshot: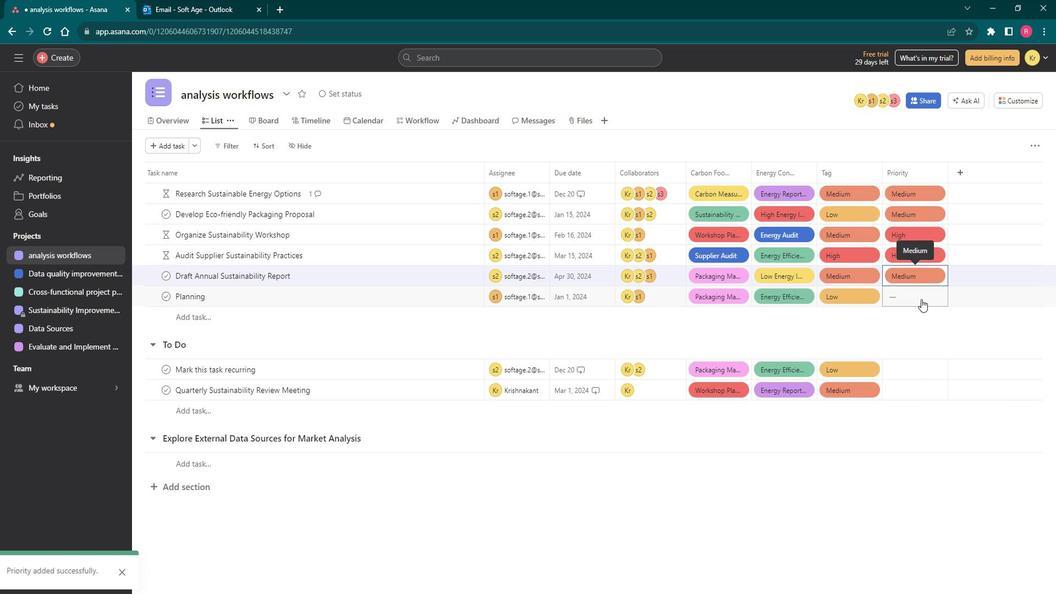 
Action: Mouse moved to (924, 368)
Screenshot: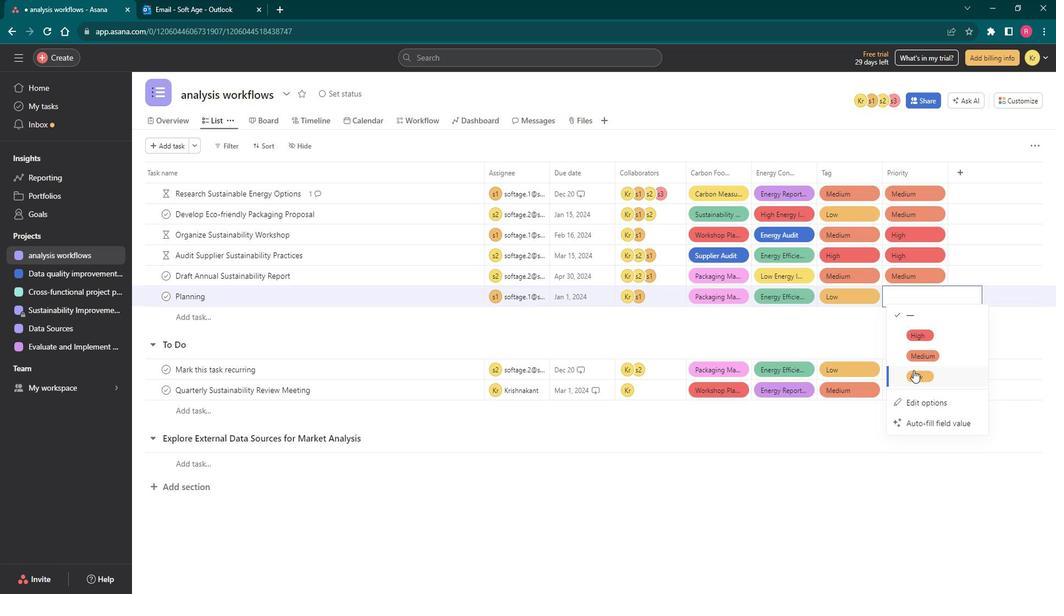 
Action: Mouse pressed left at (924, 368)
Screenshot: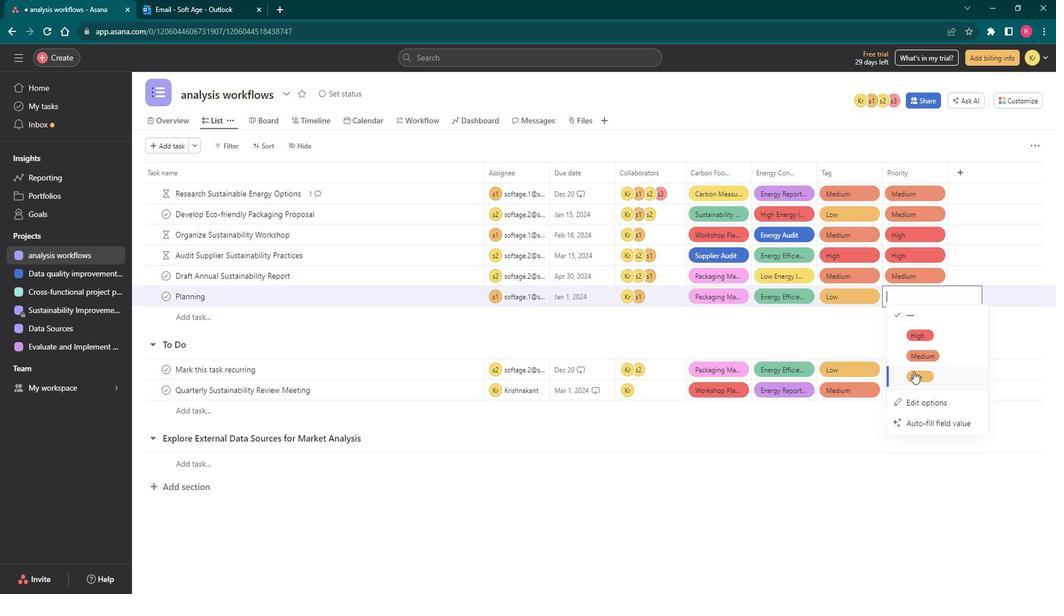 
Action: Mouse pressed left at (924, 368)
Screenshot: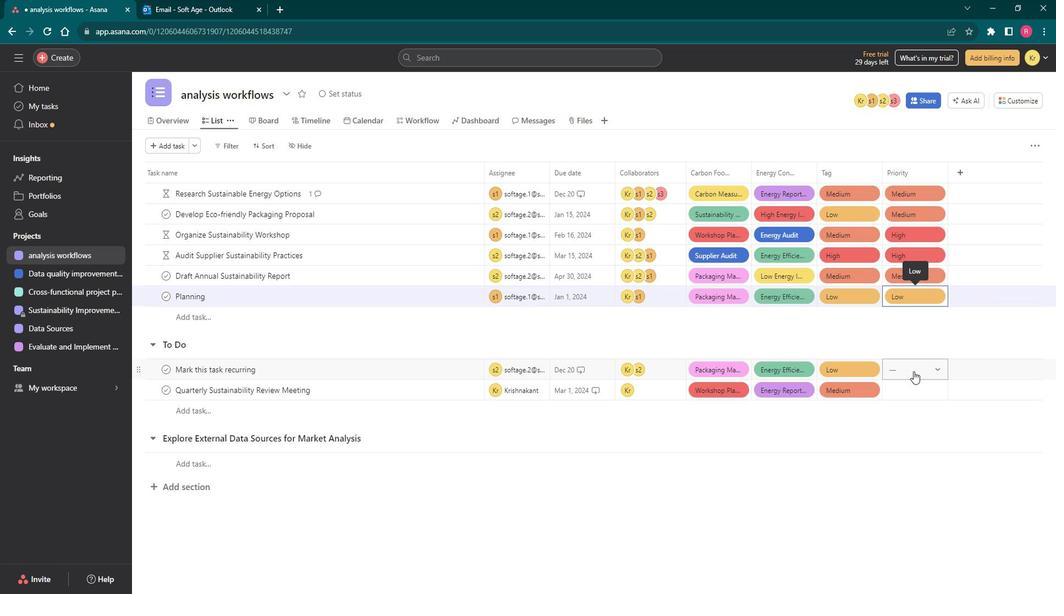 
Action: Mouse moved to (920, 417)
Screenshot: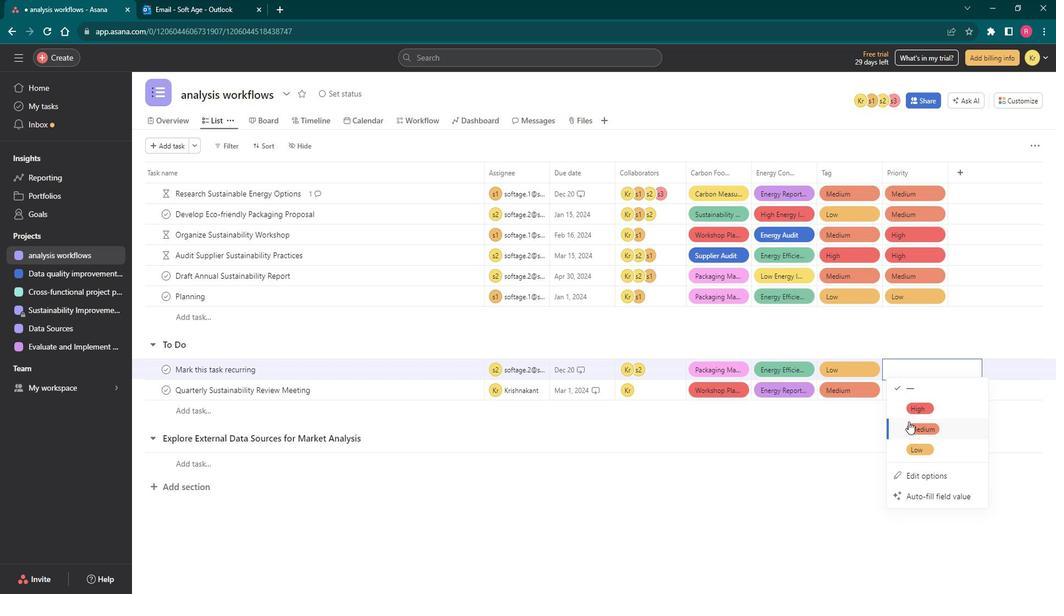 
Action: Mouse pressed left at (920, 417)
Screenshot: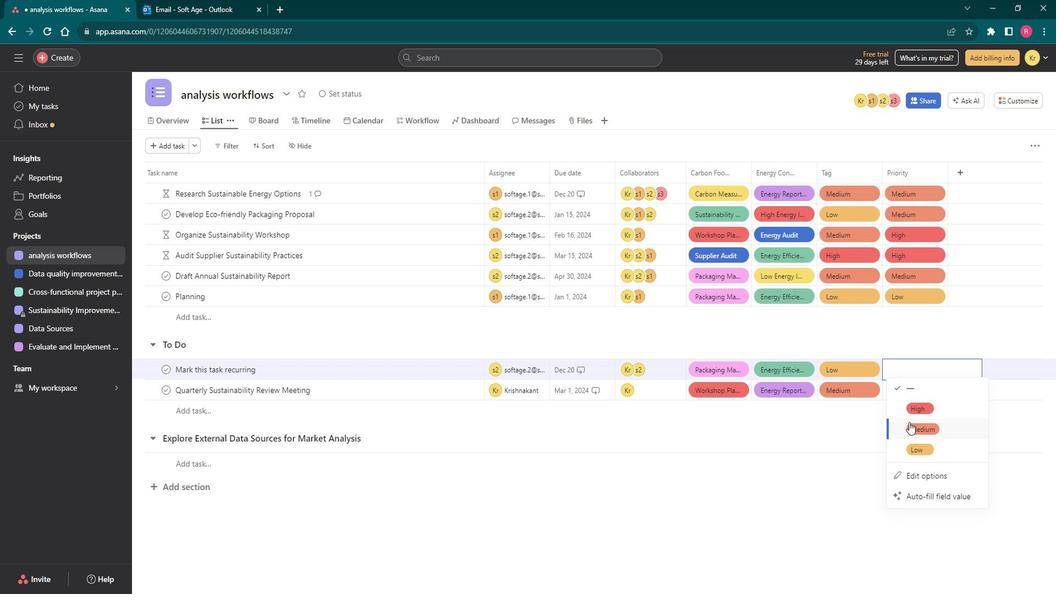 
Action: Mouse moved to (927, 385)
Screenshot: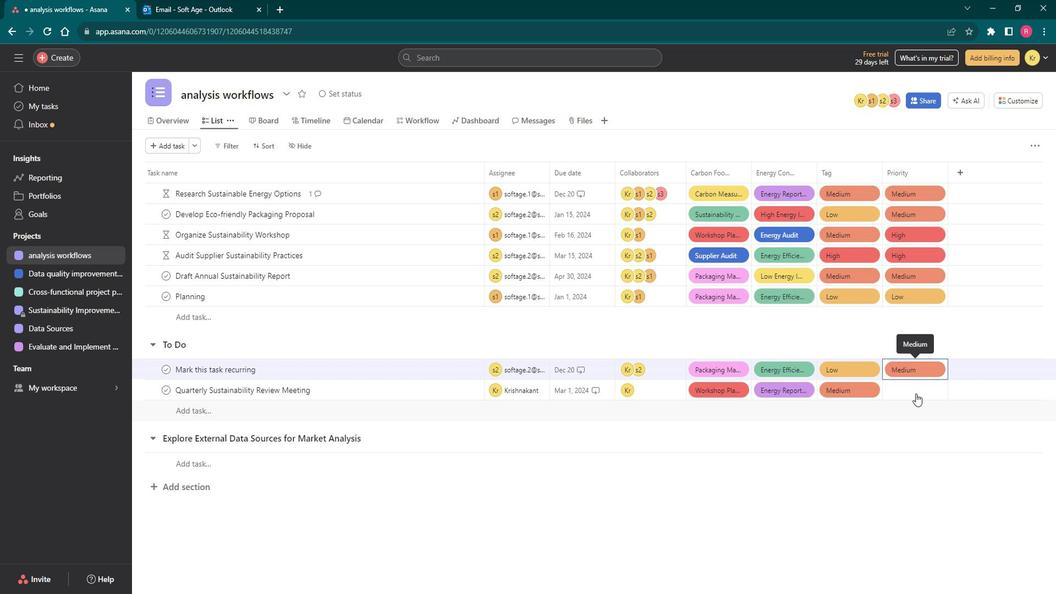 
Action: Mouse pressed left at (927, 385)
Screenshot: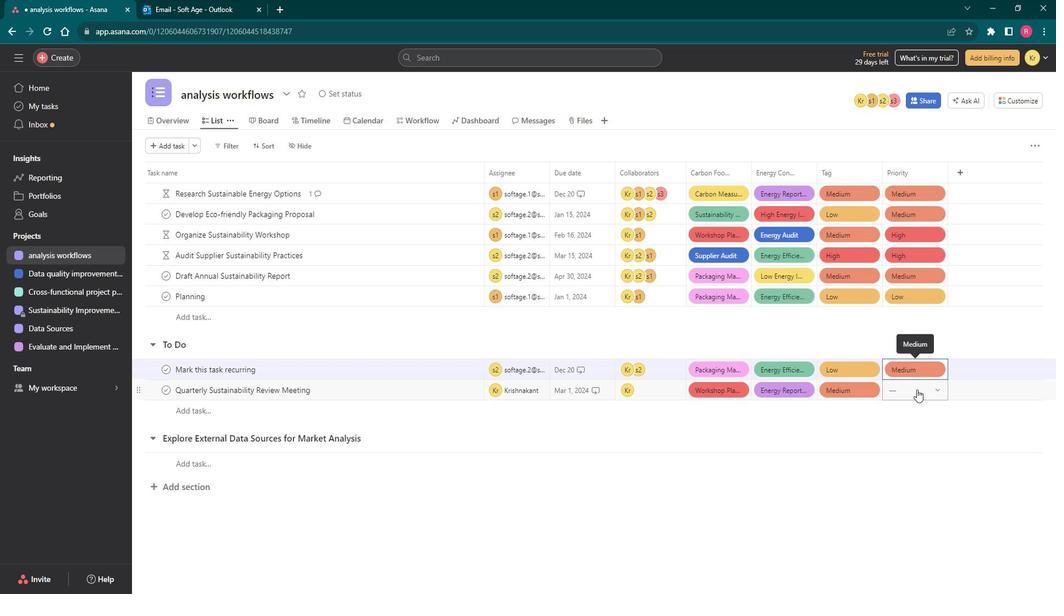 
Action: Mouse moved to (932, 457)
Screenshot: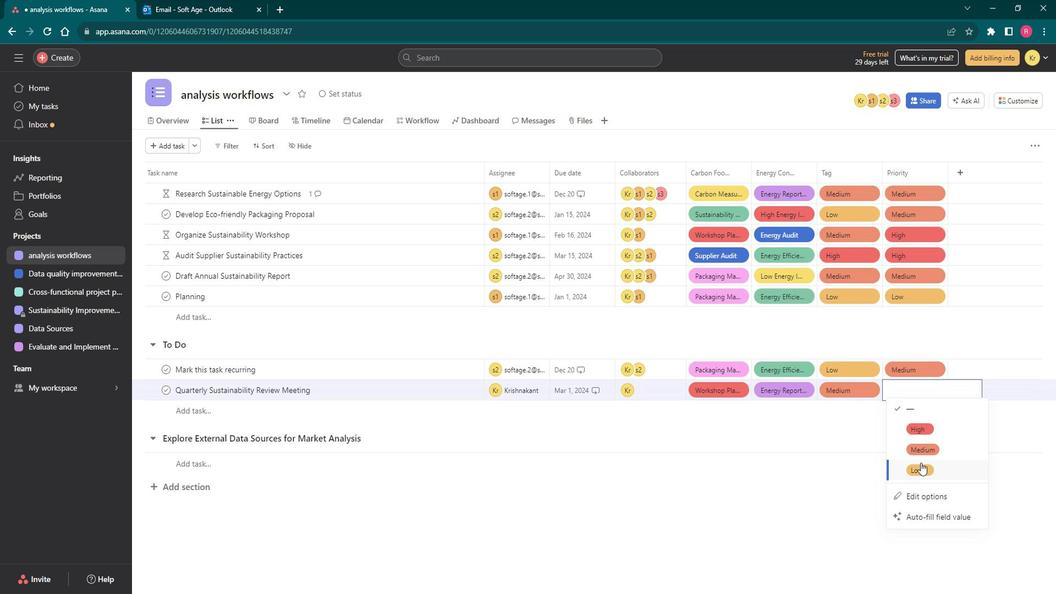 
Action: Mouse pressed left at (932, 457)
Screenshot: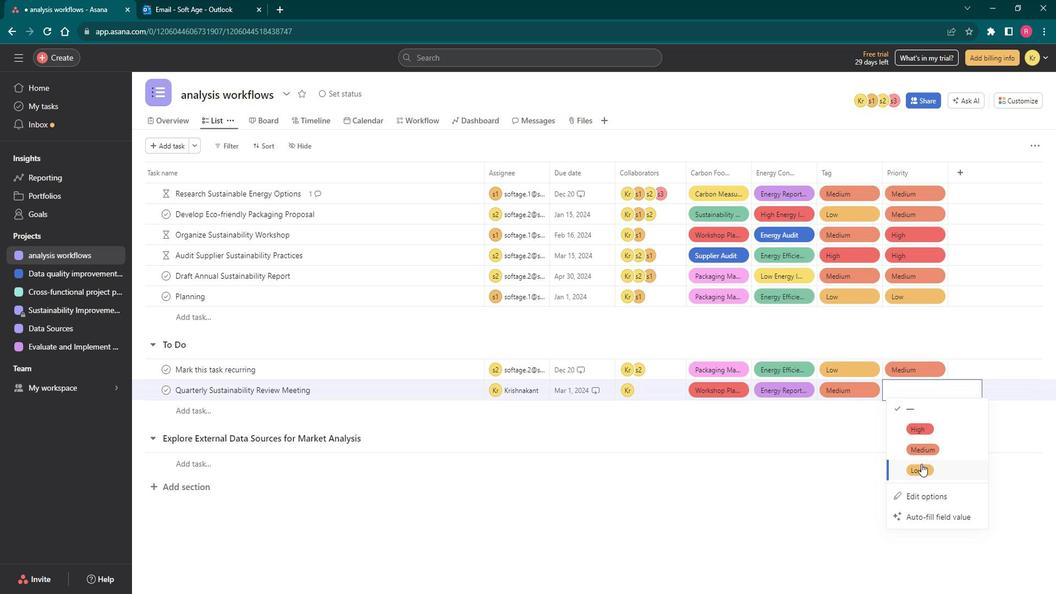 
Action: Mouse moved to (905, 428)
Screenshot: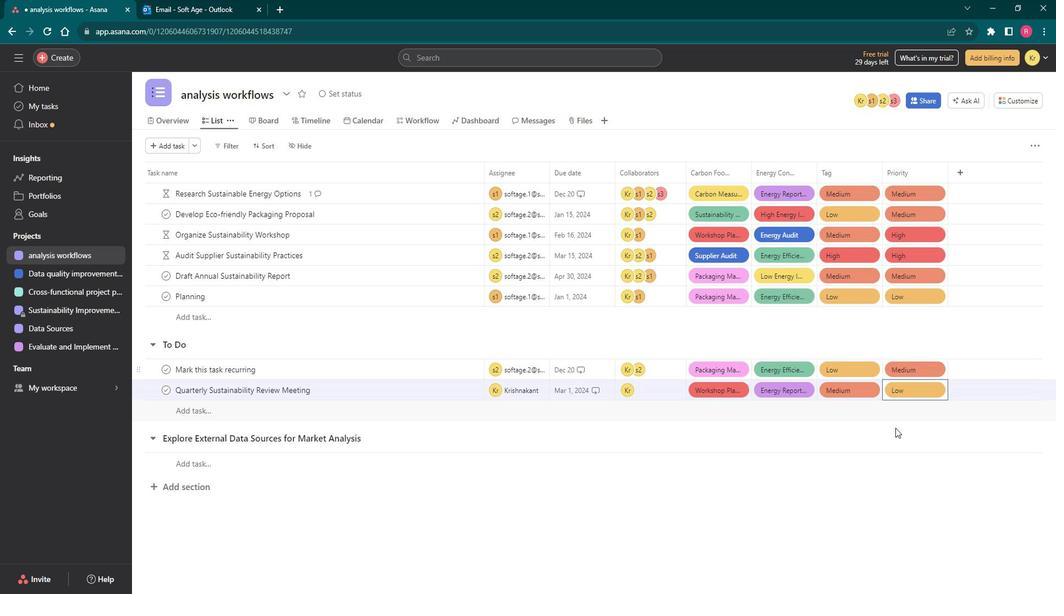 
Action: Mouse pressed left at (905, 428)
Screenshot: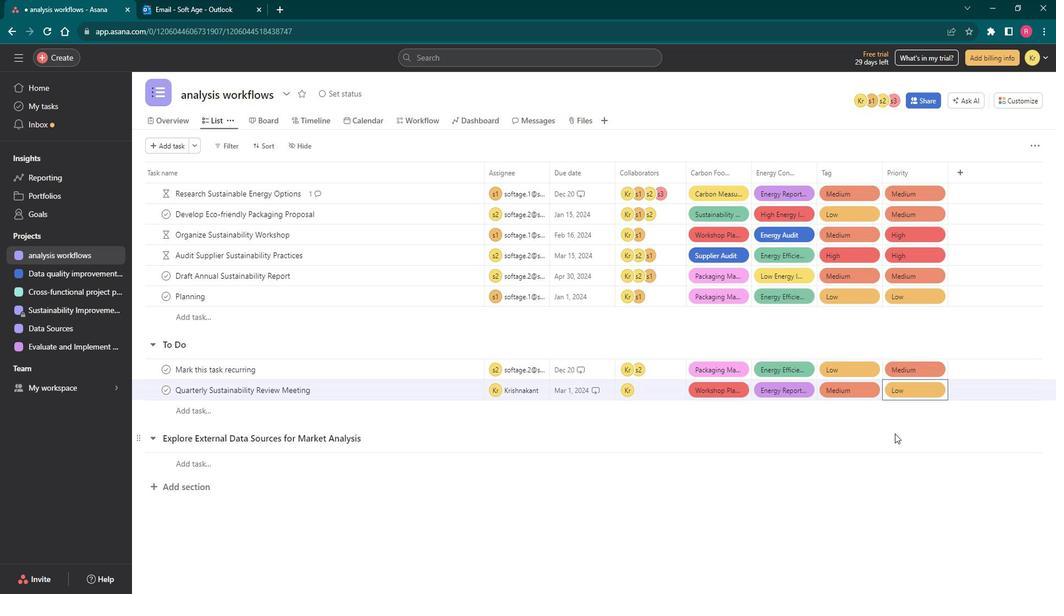 
Action: Mouse scrolled (905, 427) with delta (0, 0)
Screenshot: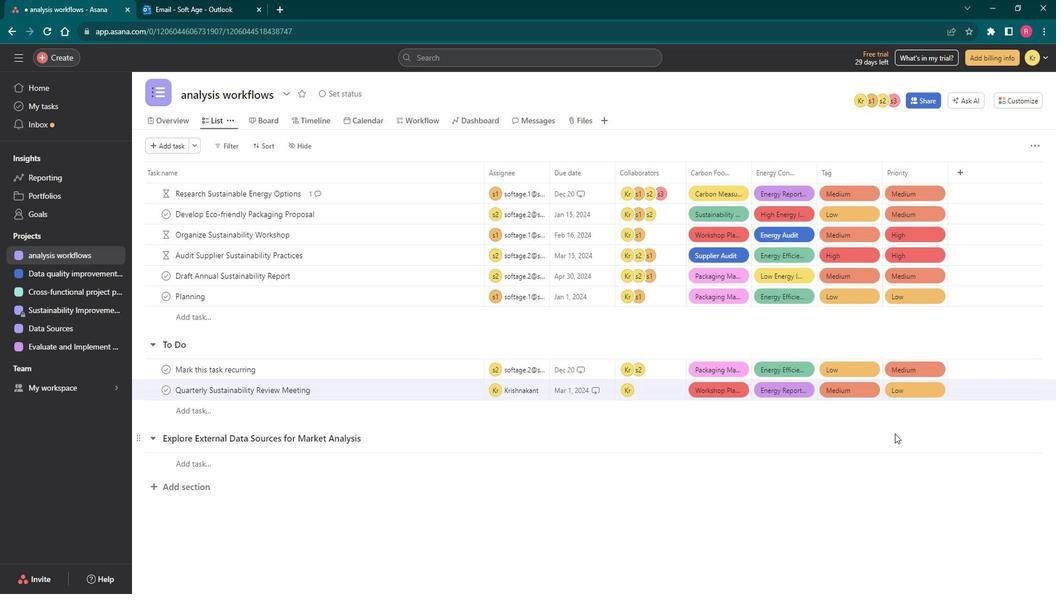 
Action: Mouse scrolled (905, 427) with delta (0, 0)
Screenshot: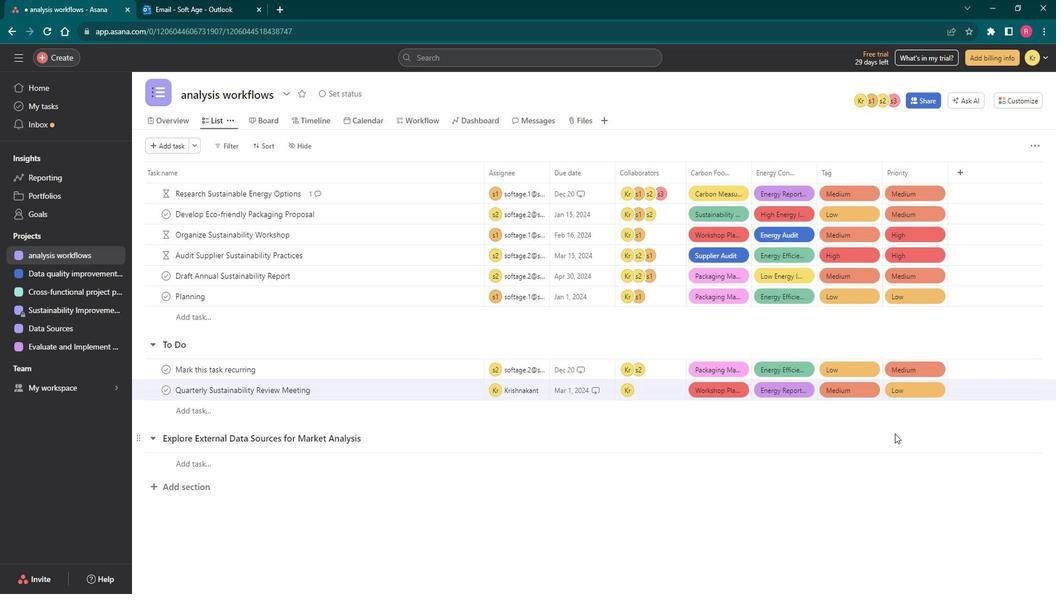 
Action: Mouse scrolled (905, 428) with delta (0, 0)
Screenshot: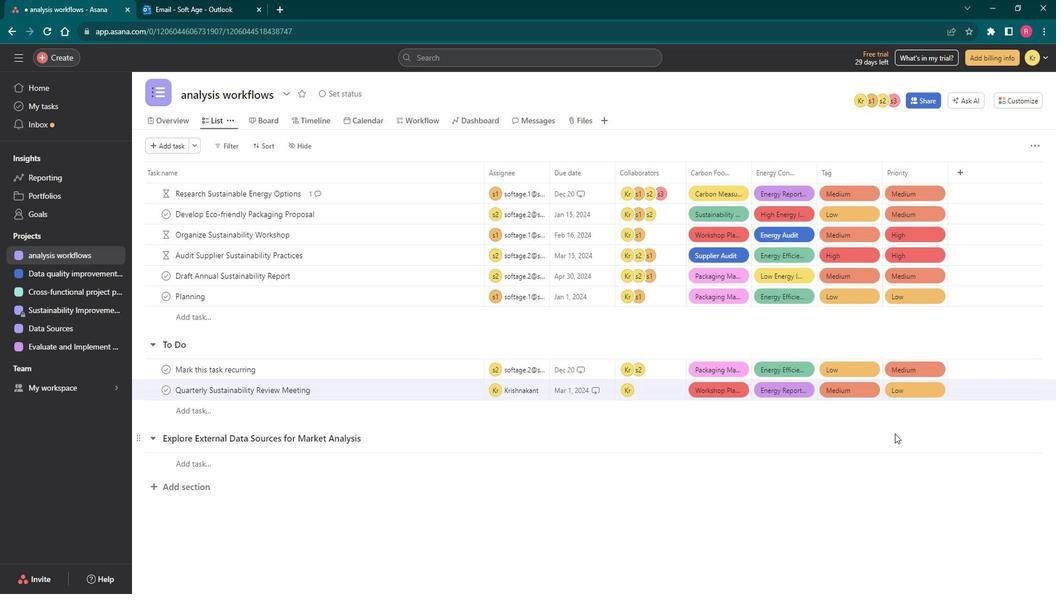
Action: Mouse moved to (695, 438)
Screenshot: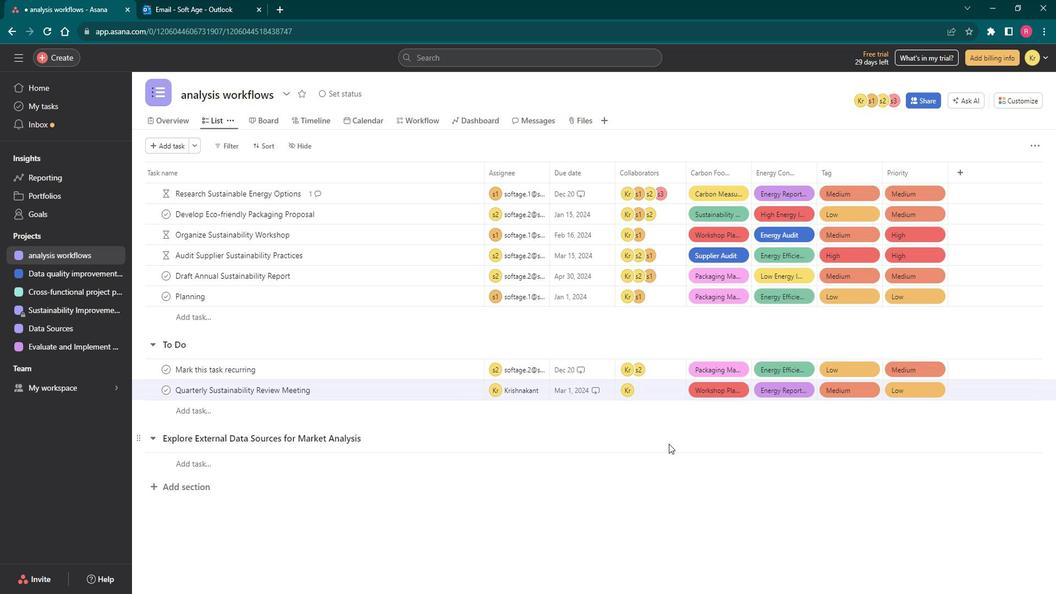 
Action: Mouse scrolled (695, 439) with delta (0, 0)
Screenshot: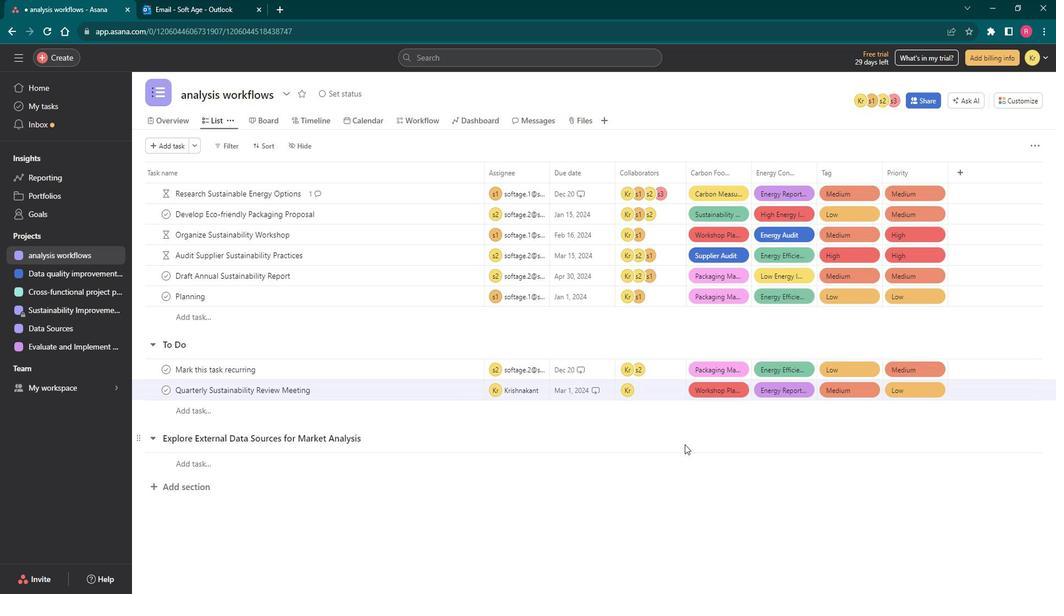
Action: Mouse moved to (696, 437)
Screenshot: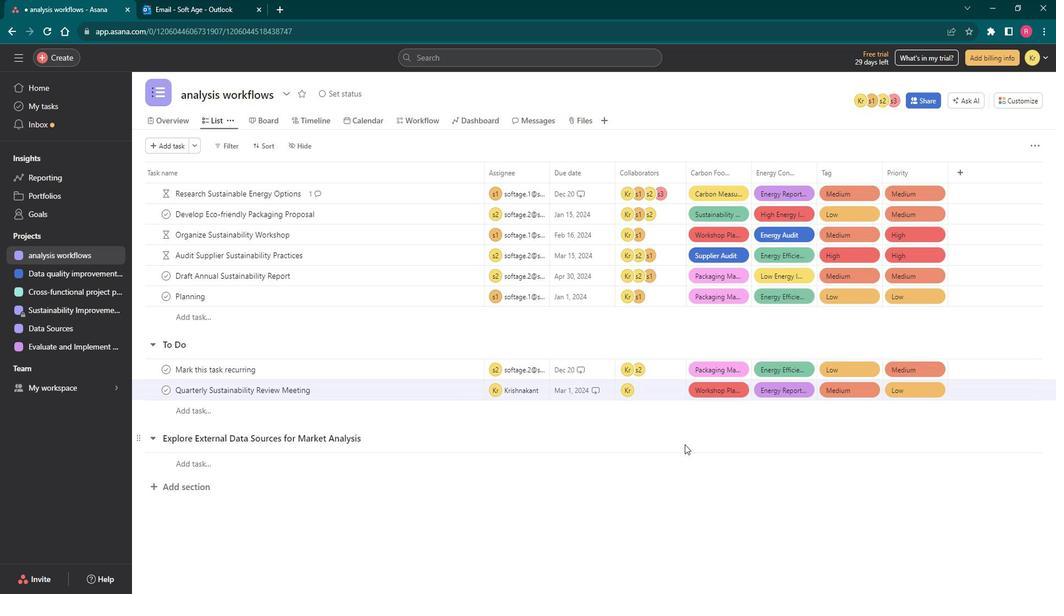 
Action: Mouse scrolled (696, 437) with delta (0, 0)
Screenshot: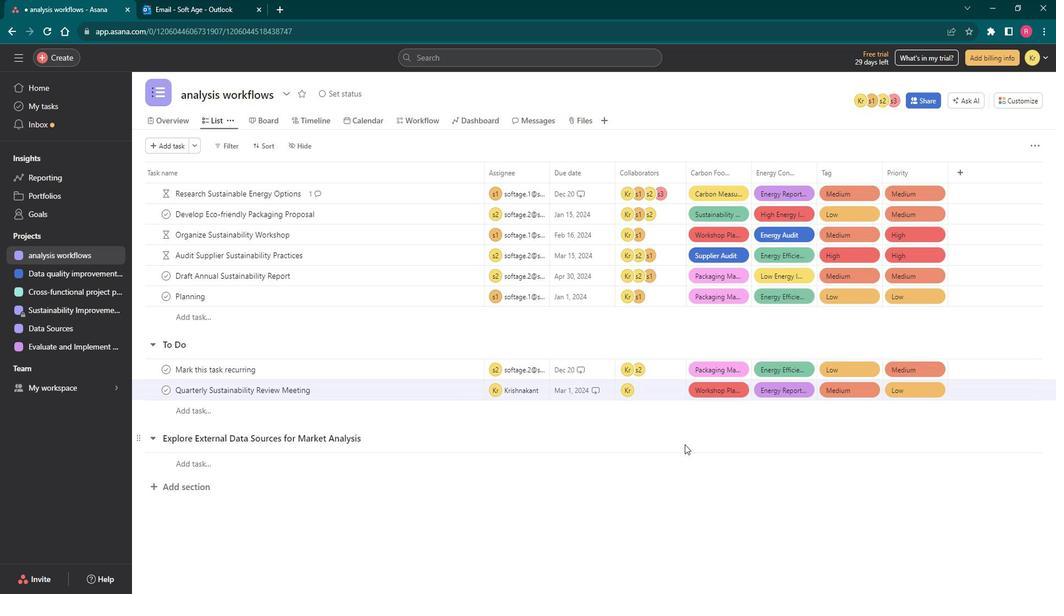 
Action: Mouse moved to (696, 435)
Screenshot: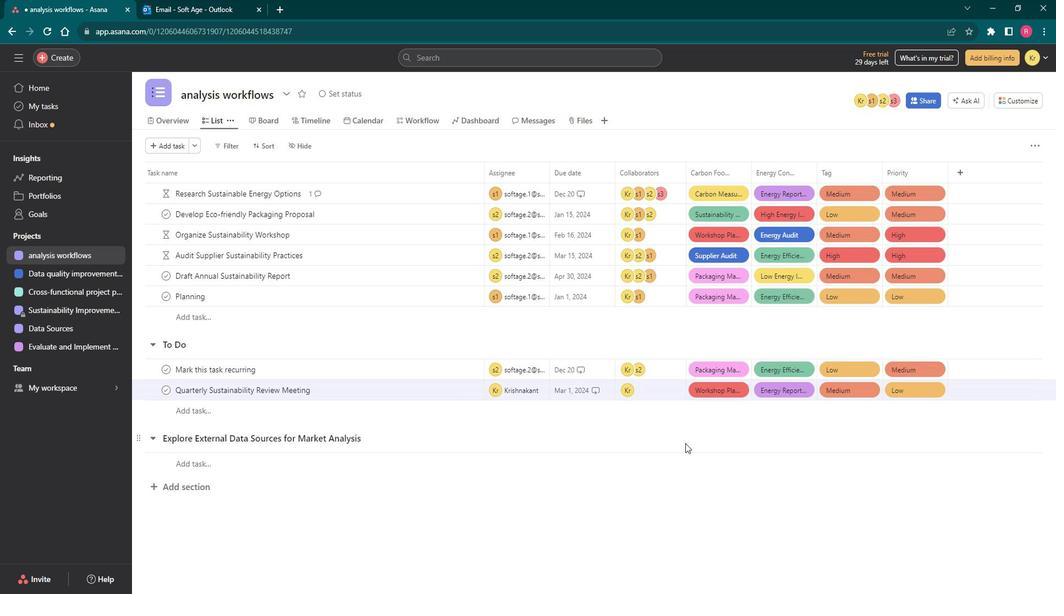 
Action: Mouse scrolled (696, 435) with delta (0, 0)
Screenshot: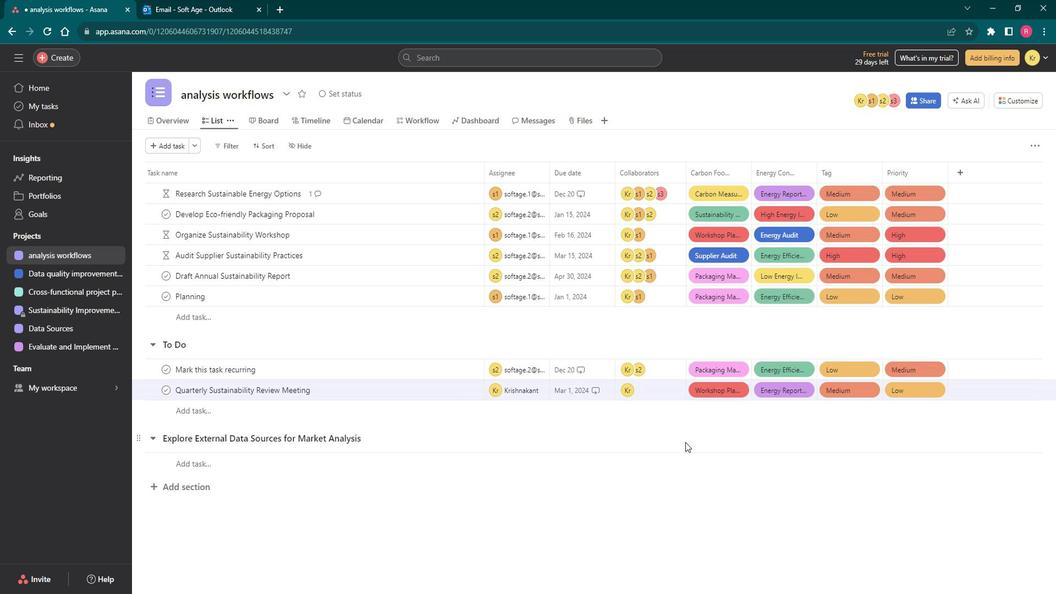
Action: Mouse moved to (662, 351)
Screenshot: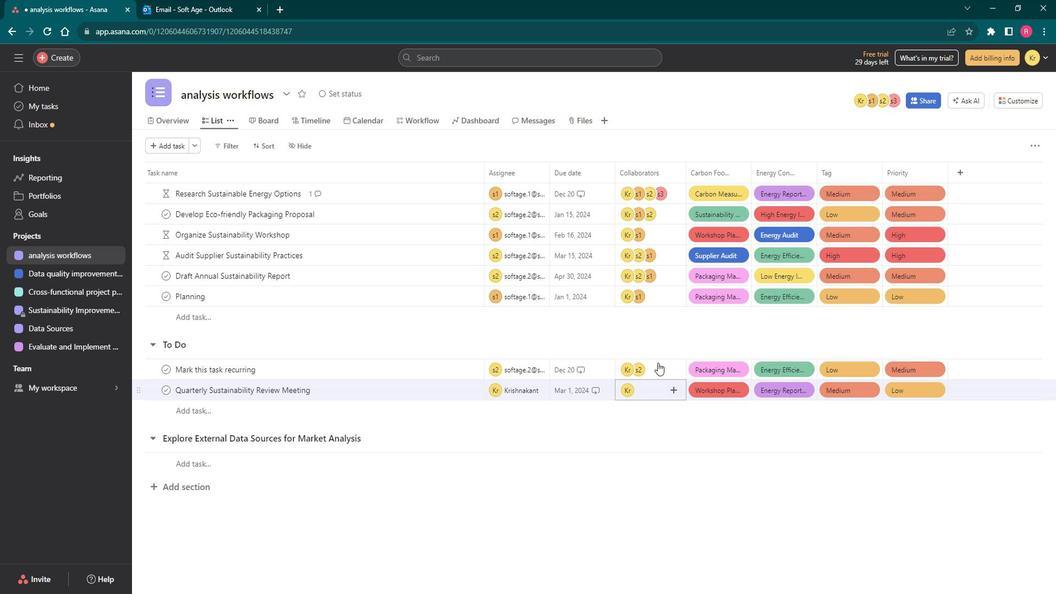 
